 Task: Add an event with the title Second Team Building Event: Go-Kart Racing and Team Competition, date ''2023/11/21'', time 7:00 AM to 9:00 AMand add a description: Any defects, deviations, or non-conformities identified during the Quality Assurance Check will be documented and tracked. The team will assign severity levels and work with project stakeholders to determine appropriate corrective actions and resolutions.Select event color  Banana . Add location for the event as: 987 Abu Simbel Temples, Abu Simbel, Egypt, logged in from the account softage.10@softage.netand send the event invitation to softage.7@softage.net and softage.8@softage.net. Set a reminder for the event Doesn''t repeat
Action: Mouse moved to (59, 96)
Screenshot: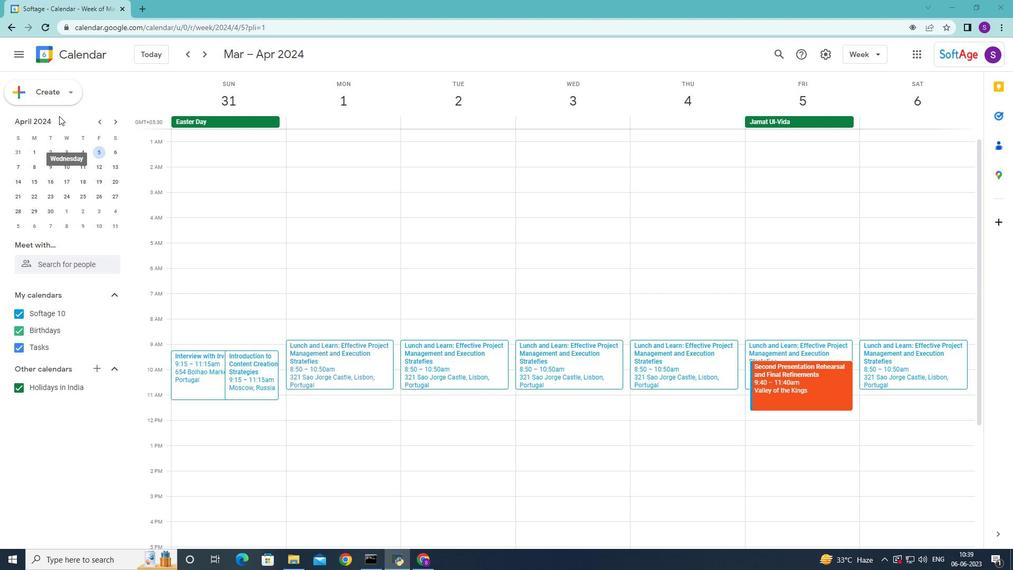 
Action: Mouse pressed left at (59, 96)
Screenshot: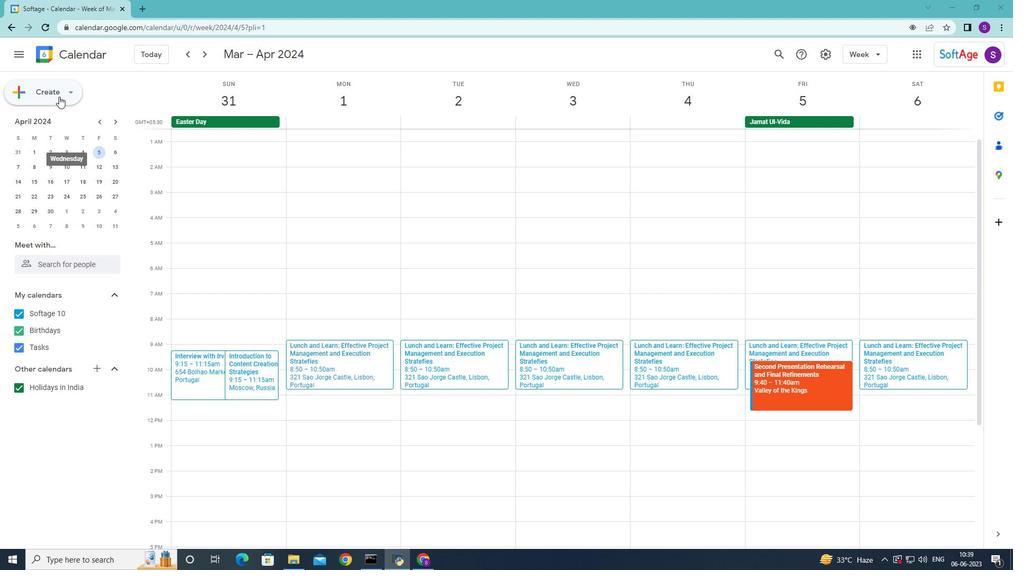 
Action: Mouse moved to (45, 128)
Screenshot: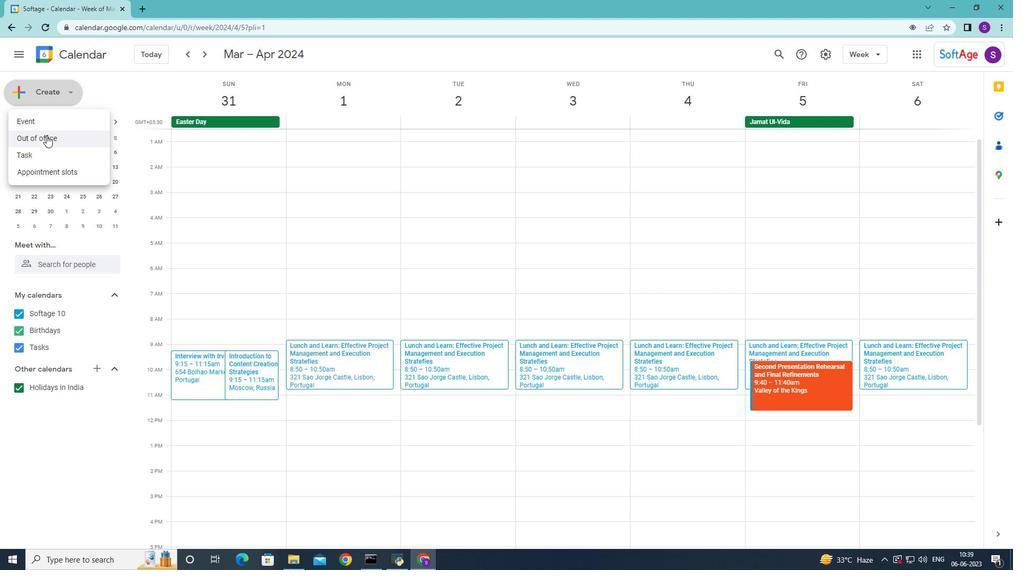 
Action: Mouse pressed left at (45, 128)
Screenshot: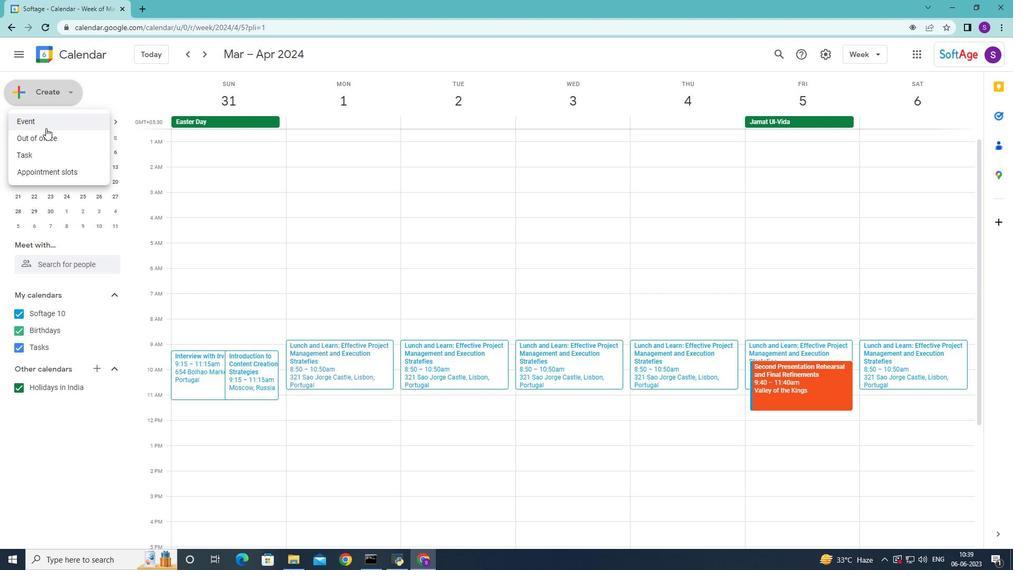 
Action: Mouse moved to (543, 196)
Screenshot: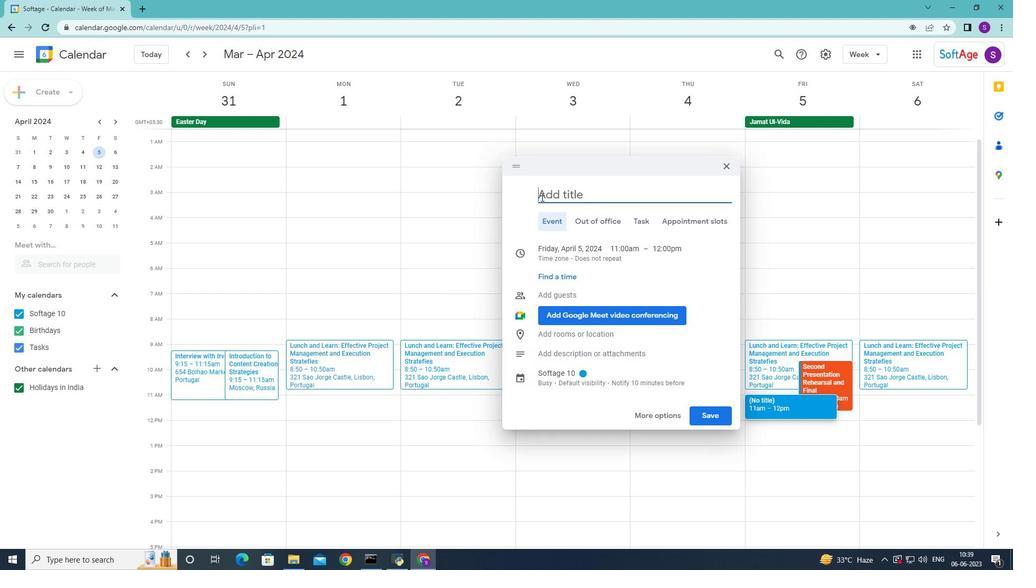 
Action: Mouse pressed left at (543, 196)
Screenshot: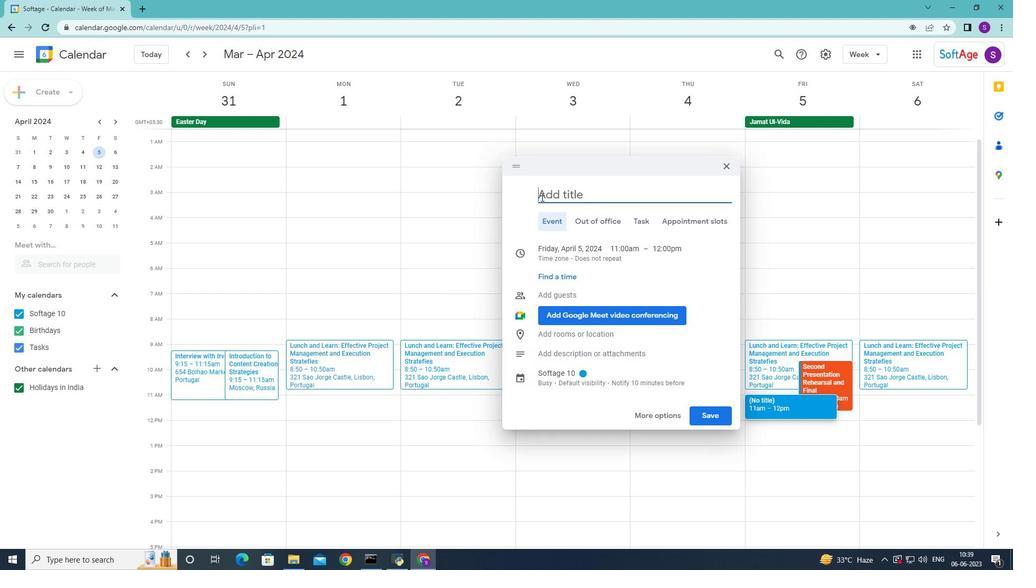 
Action: Key pressed <Key.shift>Second<Key.space><Key.shift>Team<Key.space><Key.shift>Buildng<Key.space><Key.shift>Event<Key.space><Key.backspace>
Screenshot: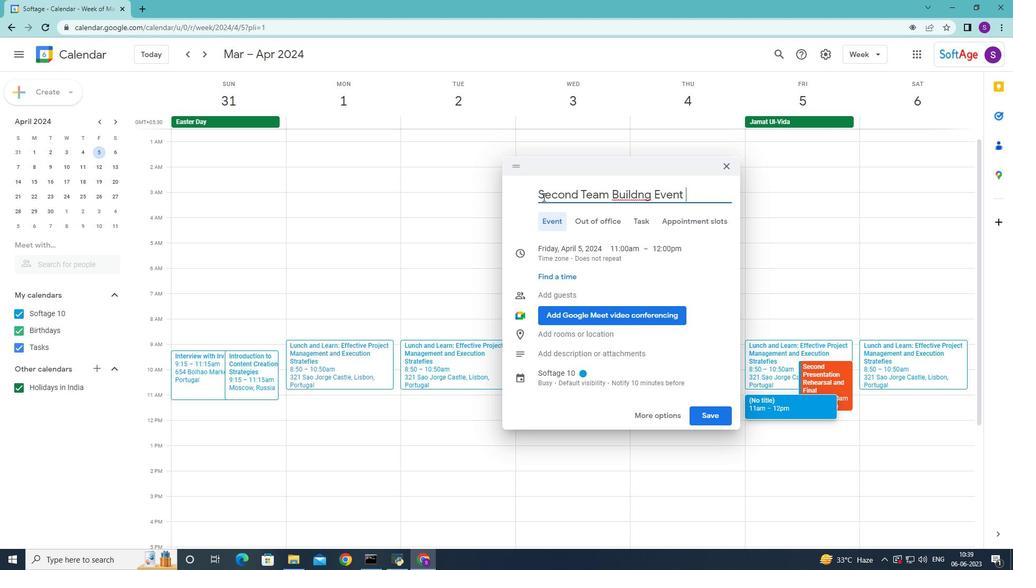 
Action: Mouse moved to (639, 190)
Screenshot: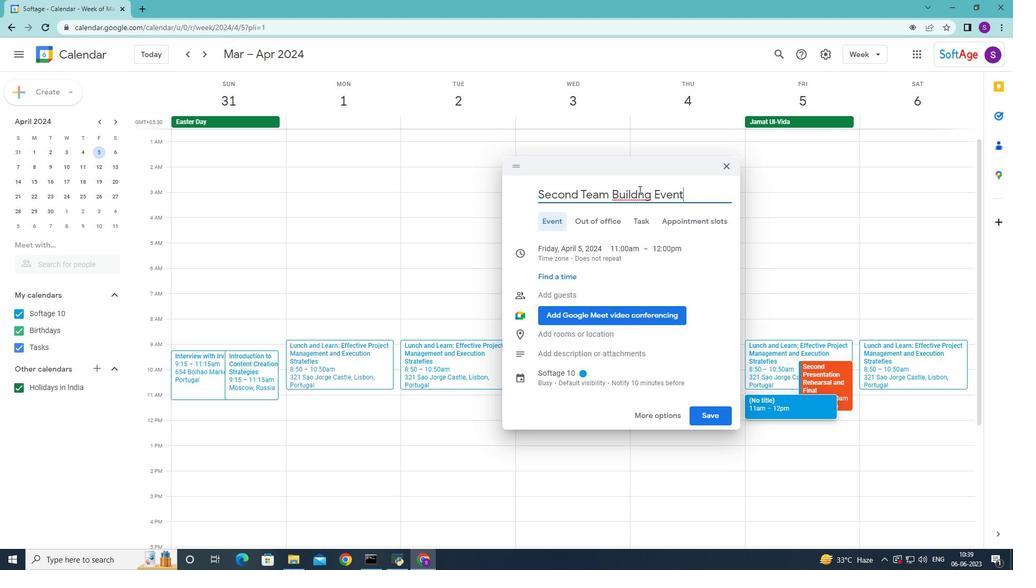 
Action: Mouse pressed left at (639, 190)
Screenshot: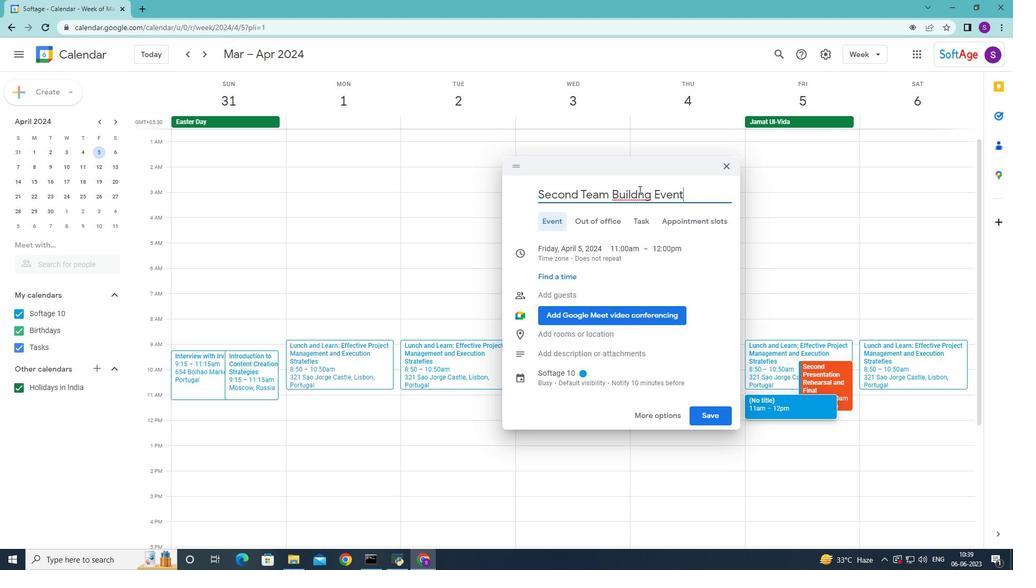 
Action: Mouse moved to (640, 196)
Screenshot: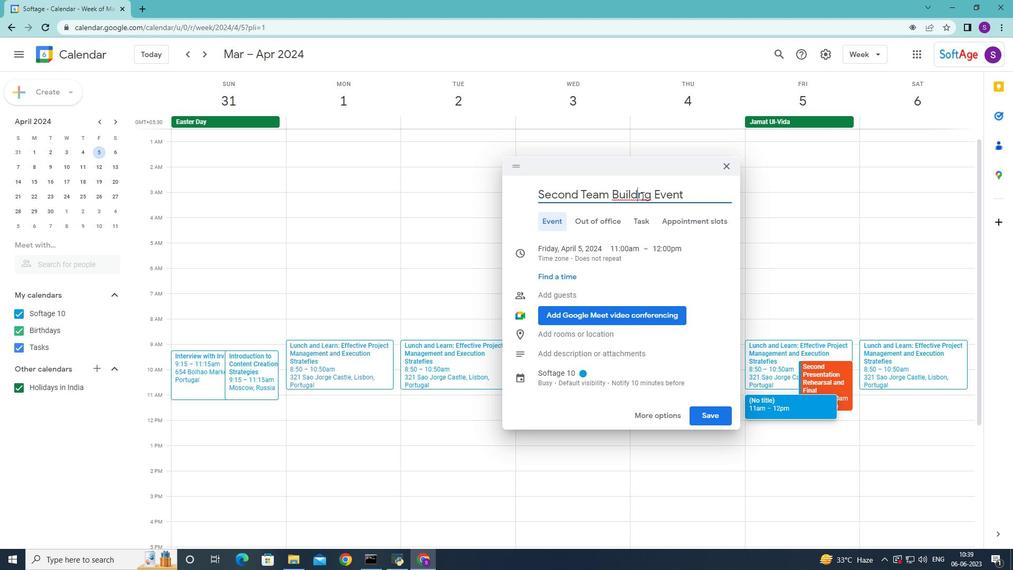 
Action: Key pressed i
Screenshot: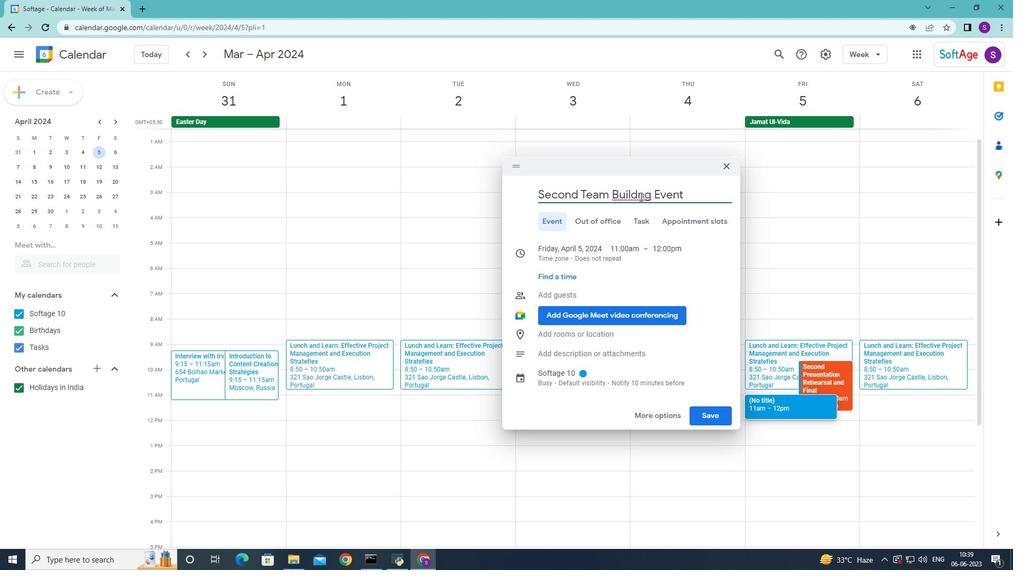 
Action: Mouse moved to (693, 196)
Screenshot: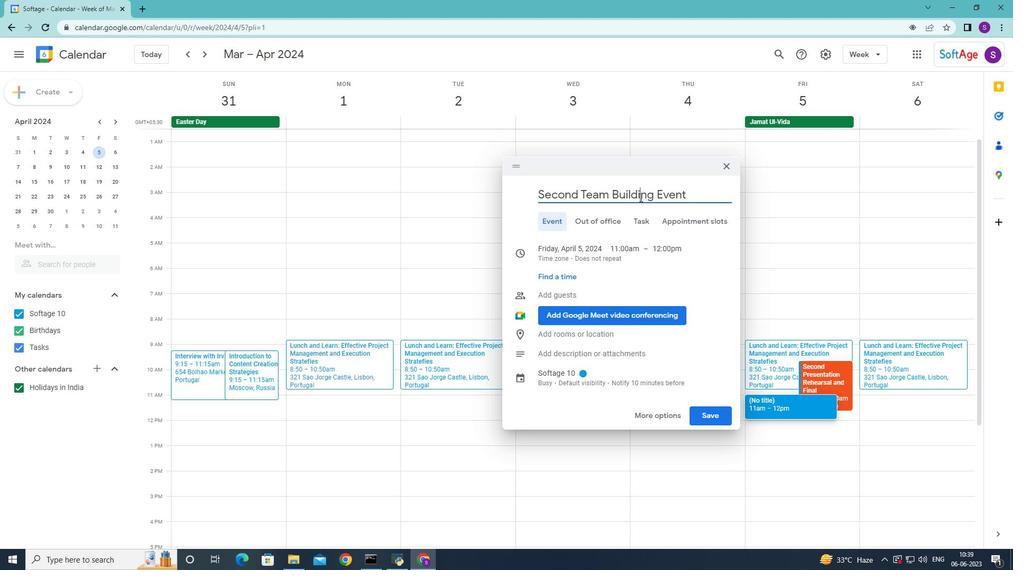 
Action: Mouse pressed left at (693, 196)
Screenshot: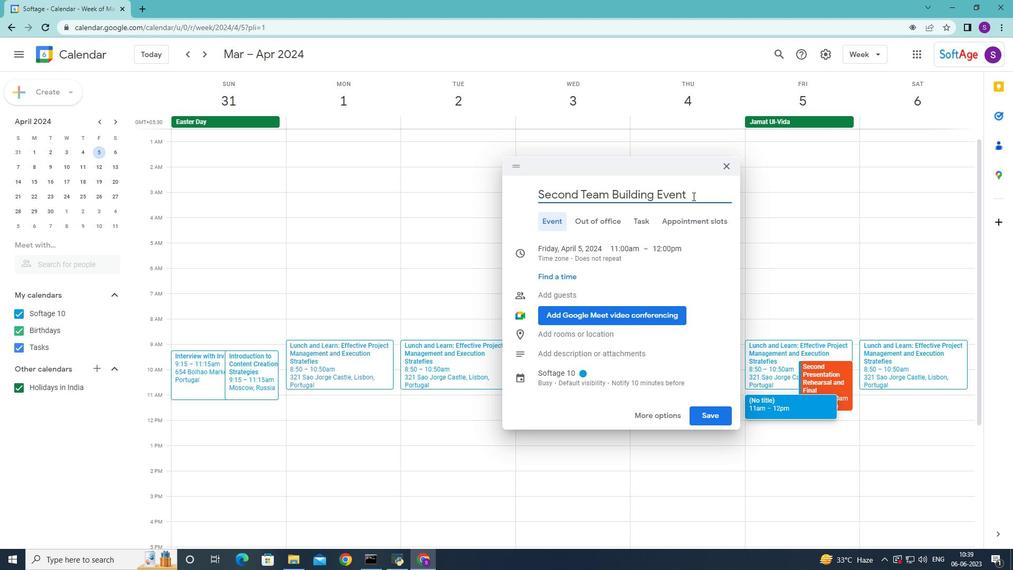 
Action: Mouse moved to (643, 178)
Screenshot: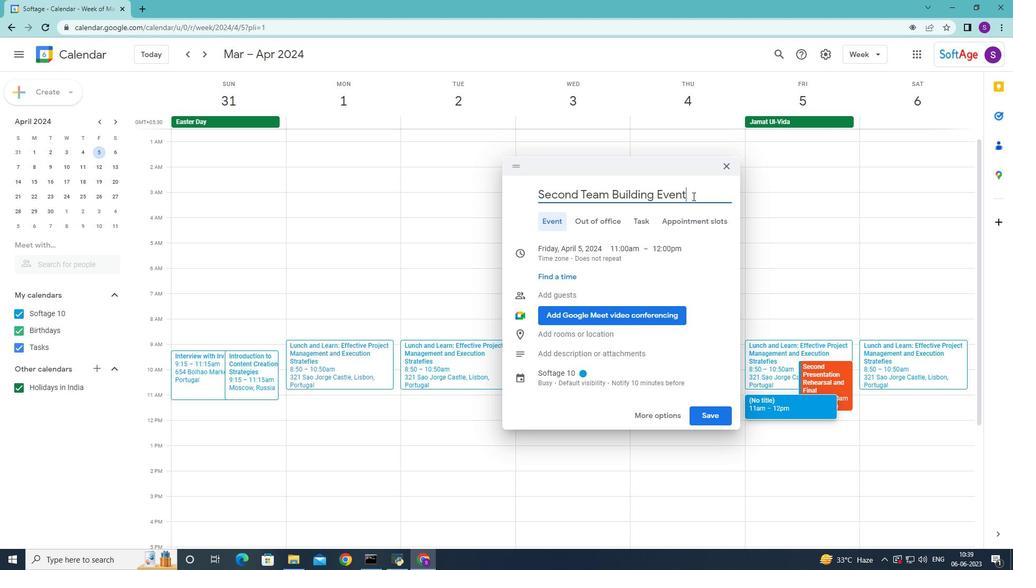 
Action: Key pressed <Key.shift_r>:<Key.space><Key.shift><Key.shift><Key.shift><Key.shift>Go-<Key.shift>Kart<Key.space><Key.shift>Racing<Key.space>and<Key.space>t<Key.backspace><Key.shift>Team<Key.space><Key.shift>Competition<Key.space>
Screenshot: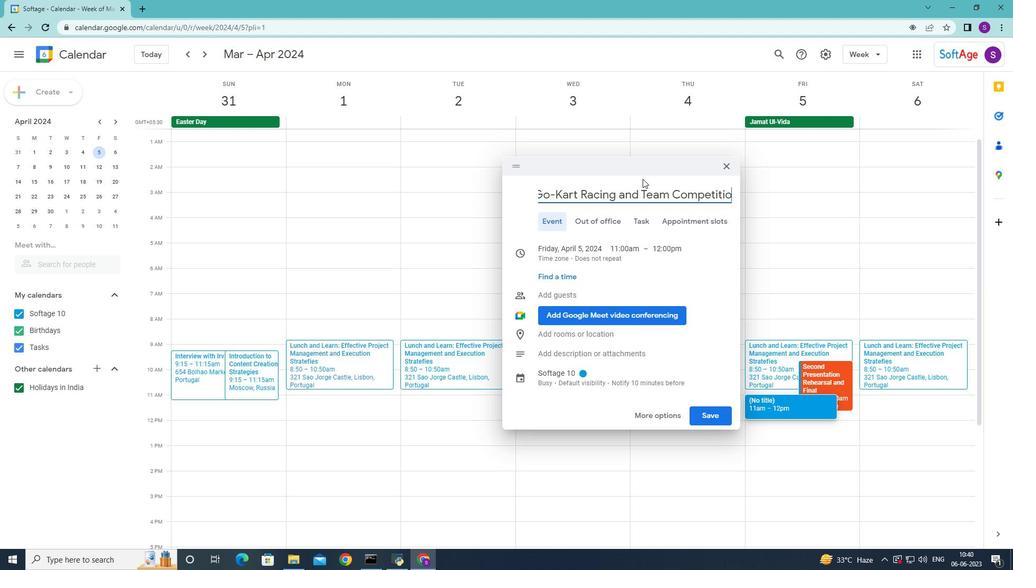 
Action: Mouse moved to (583, 251)
Screenshot: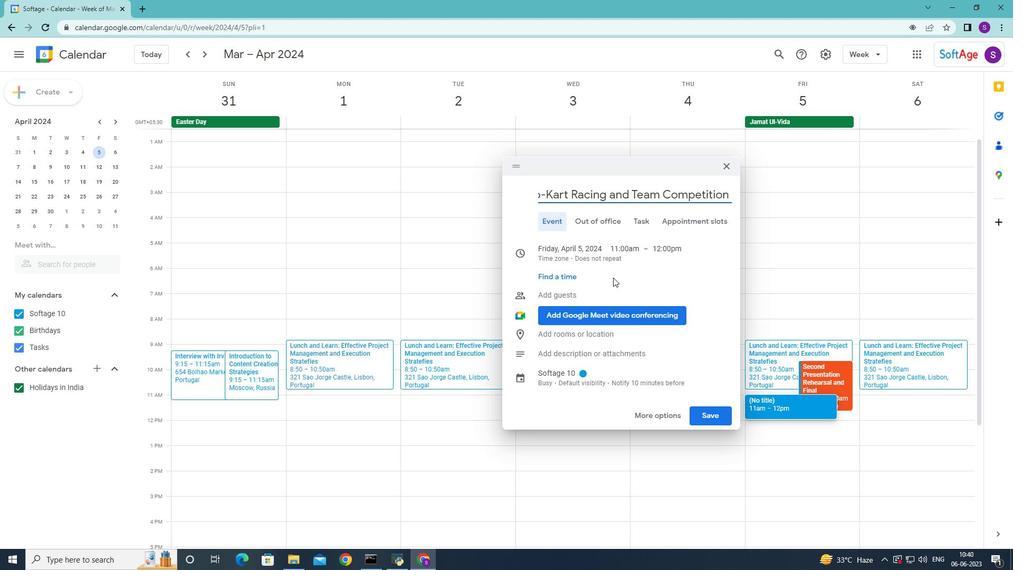 
Action: Mouse pressed left at (583, 251)
Screenshot: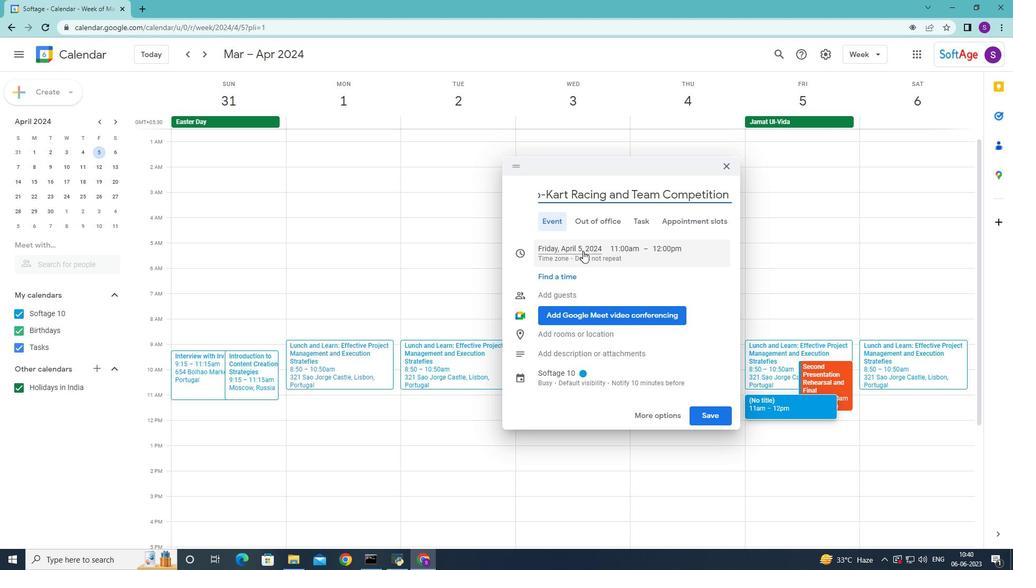 
Action: Mouse moved to (653, 272)
Screenshot: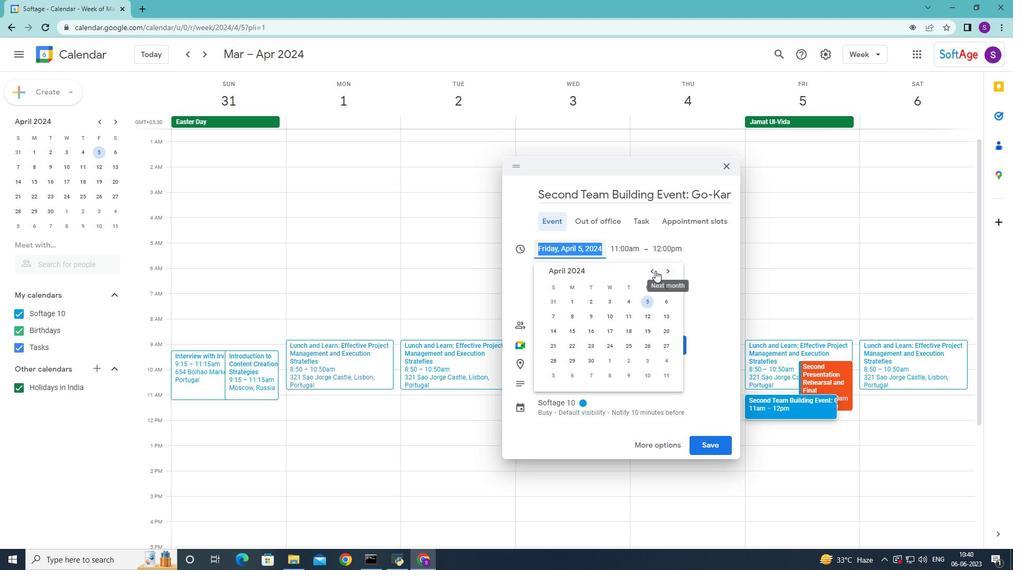 
Action: Mouse pressed left at (653, 272)
Screenshot: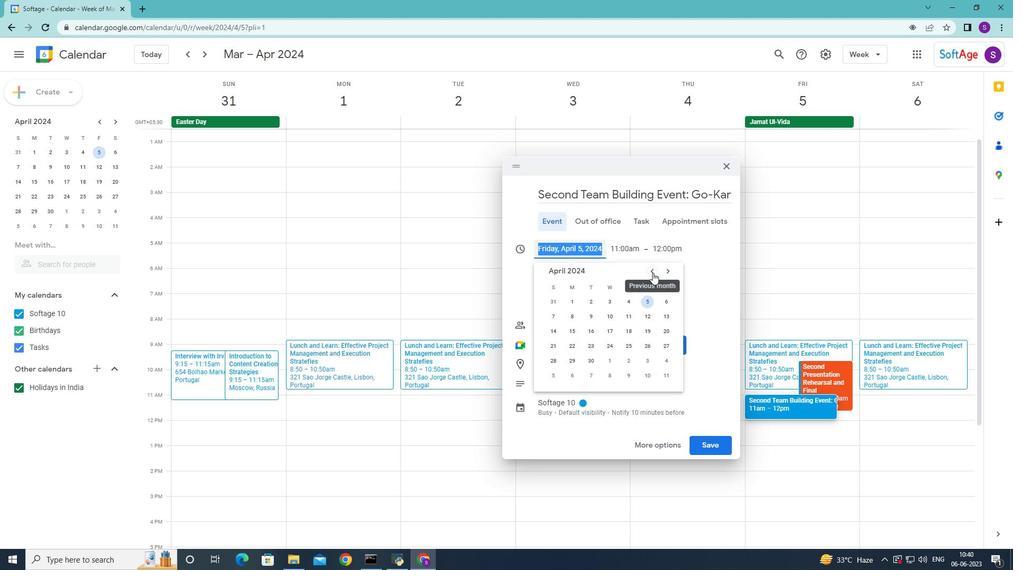 
Action: Mouse pressed left at (653, 272)
Screenshot: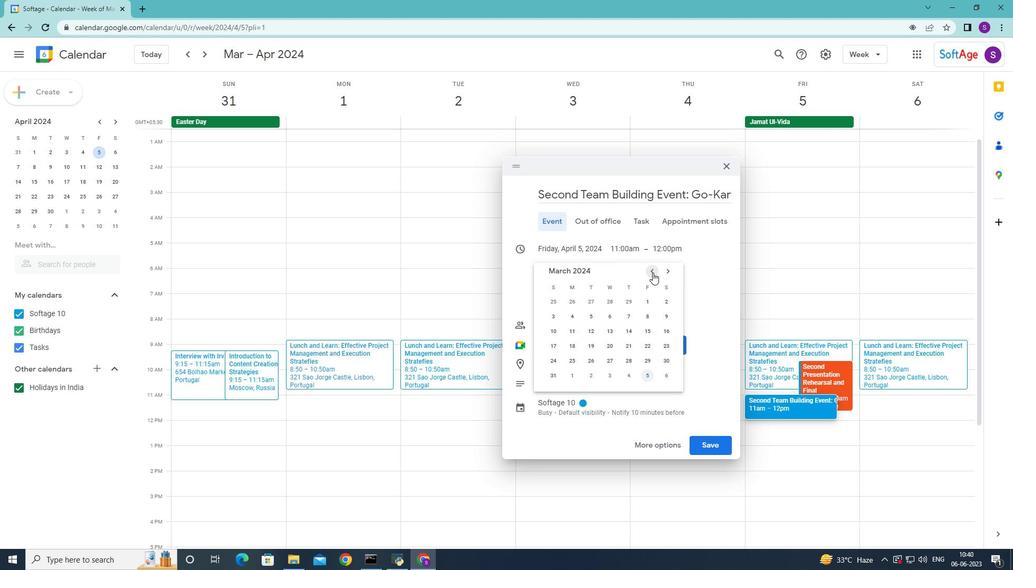 
Action: Mouse pressed left at (653, 272)
Screenshot: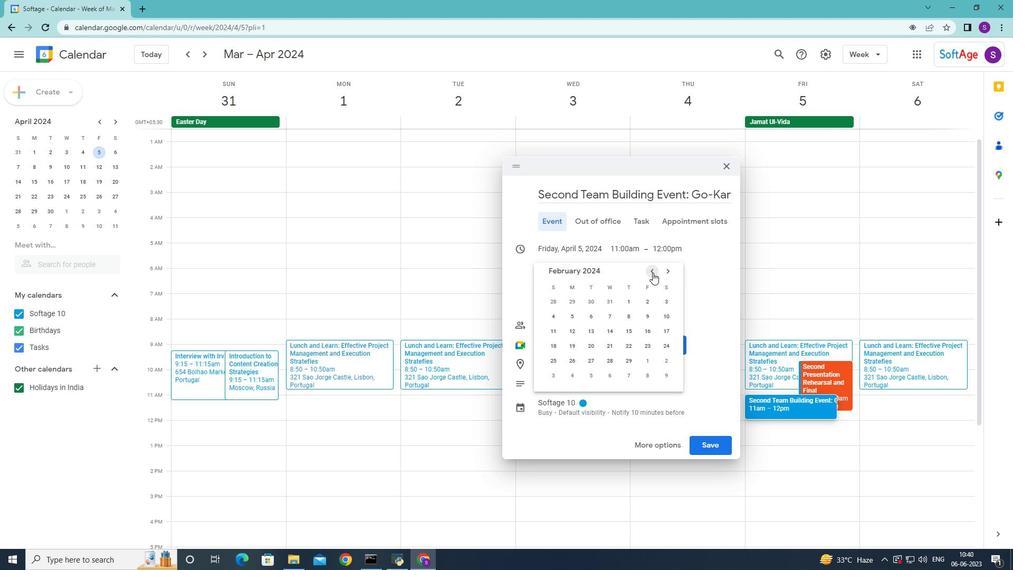 
Action: Mouse pressed left at (653, 272)
Screenshot: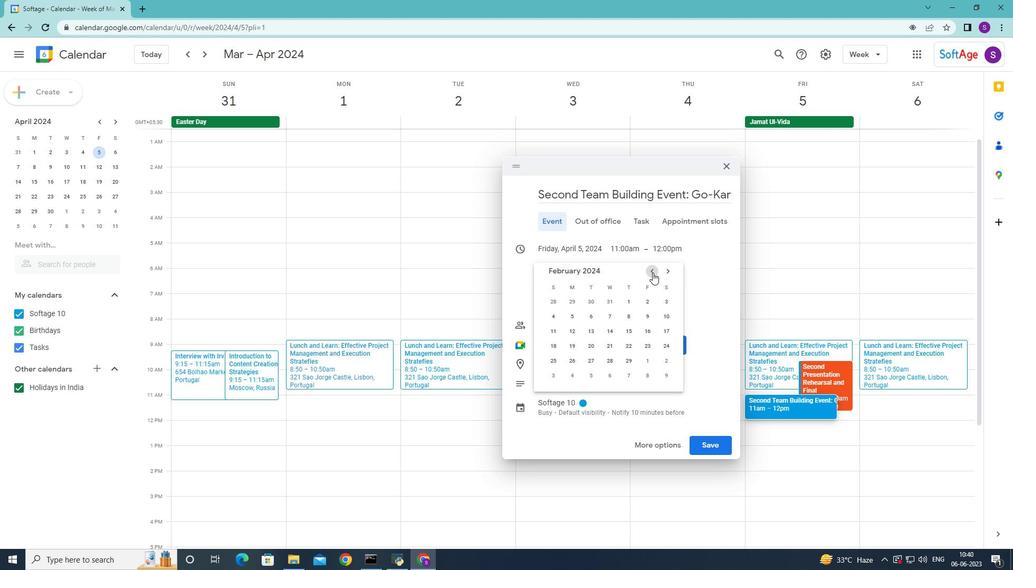 
Action: Mouse pressed left at (653, 272)
Screenshot: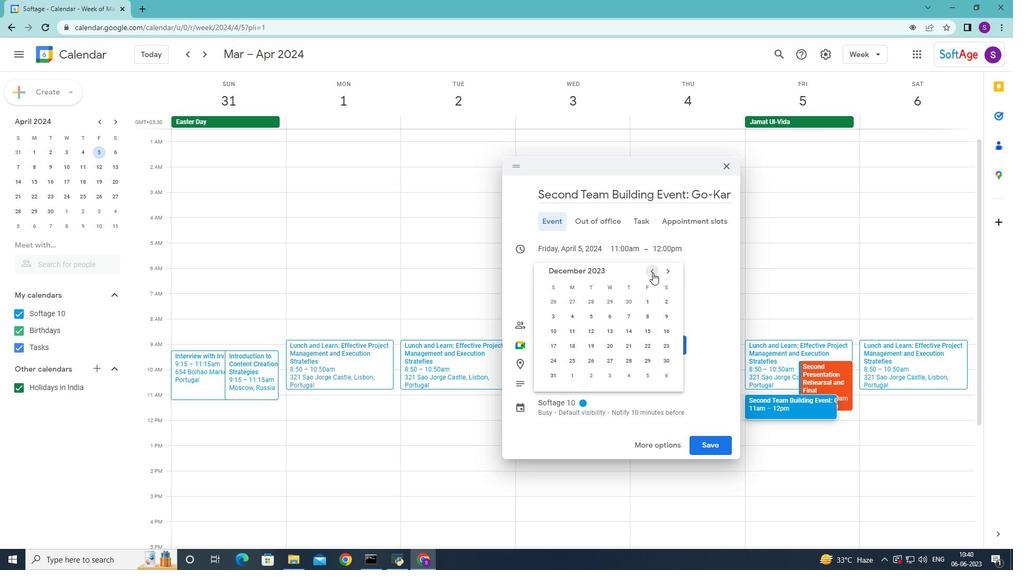 
Action: Mouse moved to (592, 346)
Screenshot: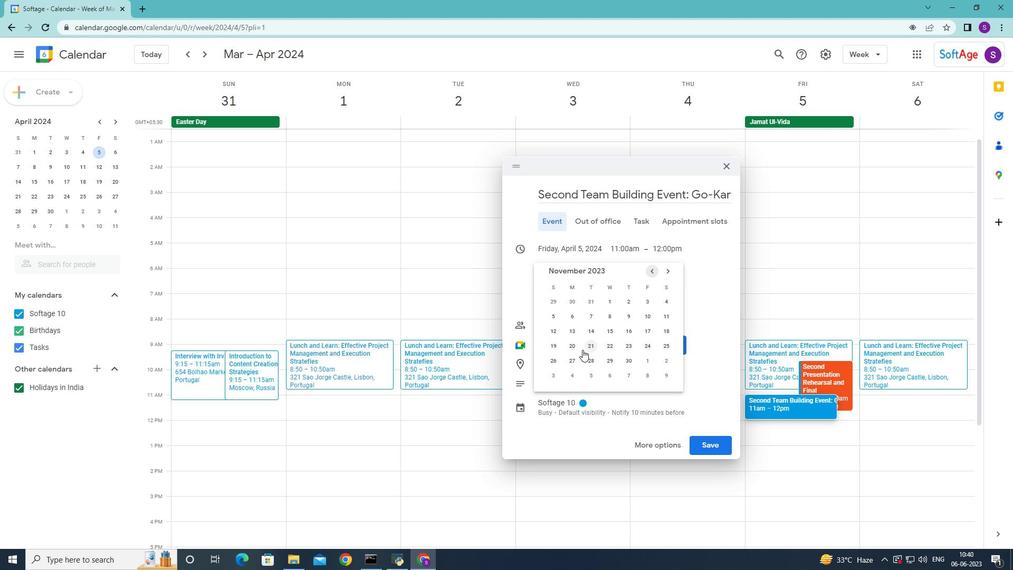 
Action: Mouse pressed left at (592, 346)
Screenshot: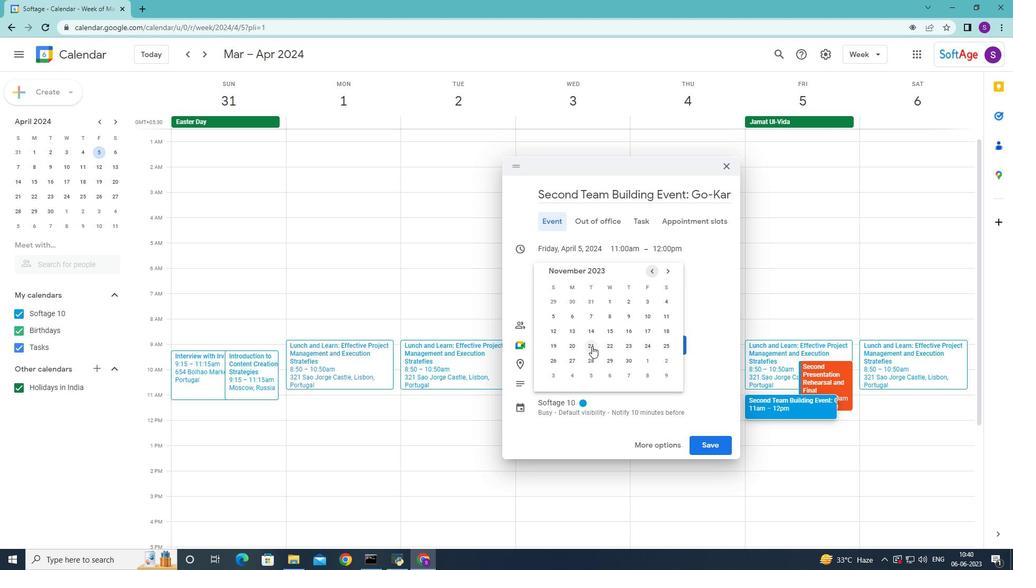 
Action: Mouse moved to (289, 247)
Screenshot: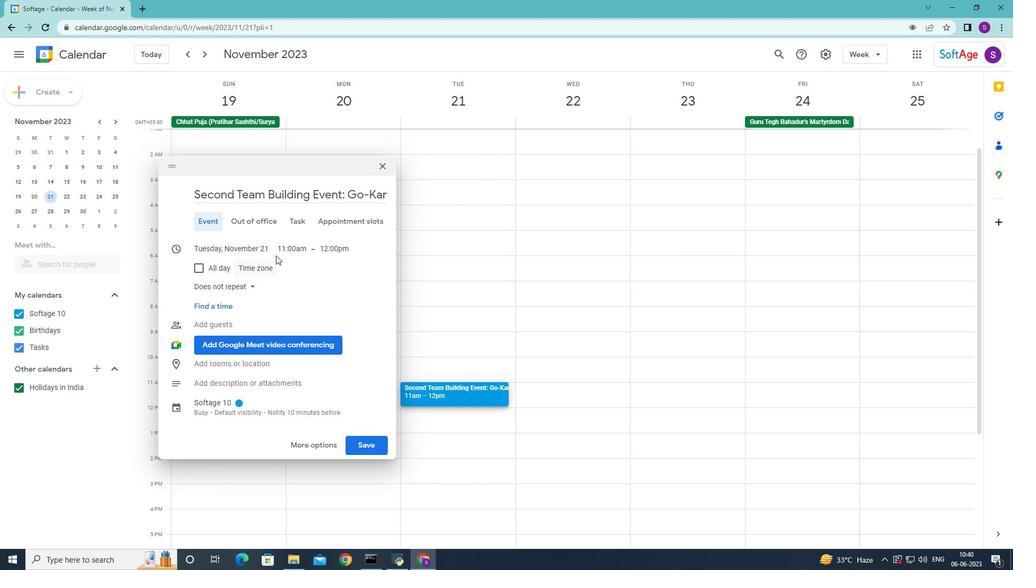
Action: Mouse pressed left at (289, 247)
Screenshot: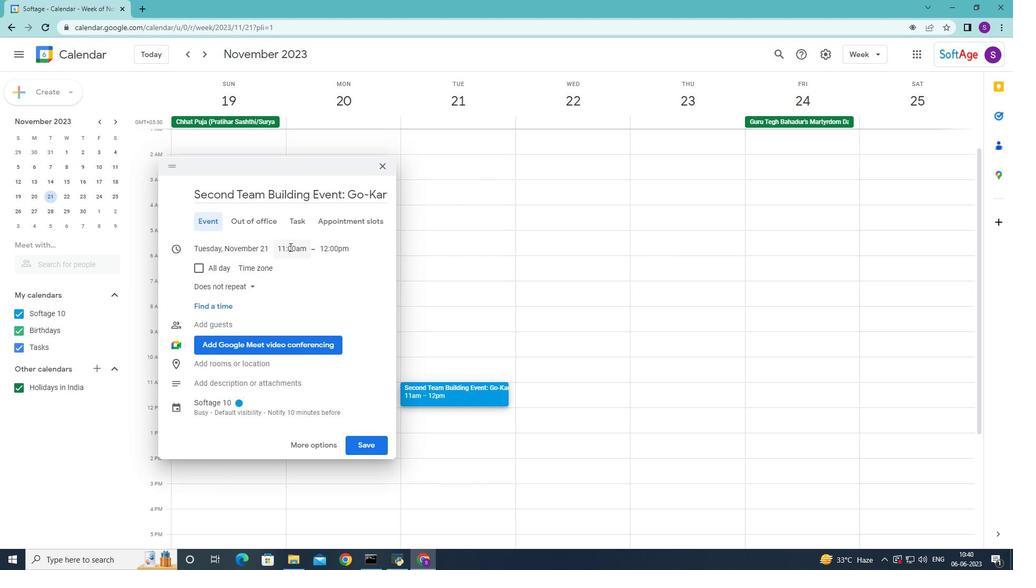 
Action: Mouse moved to (314, 297)
Screenshot: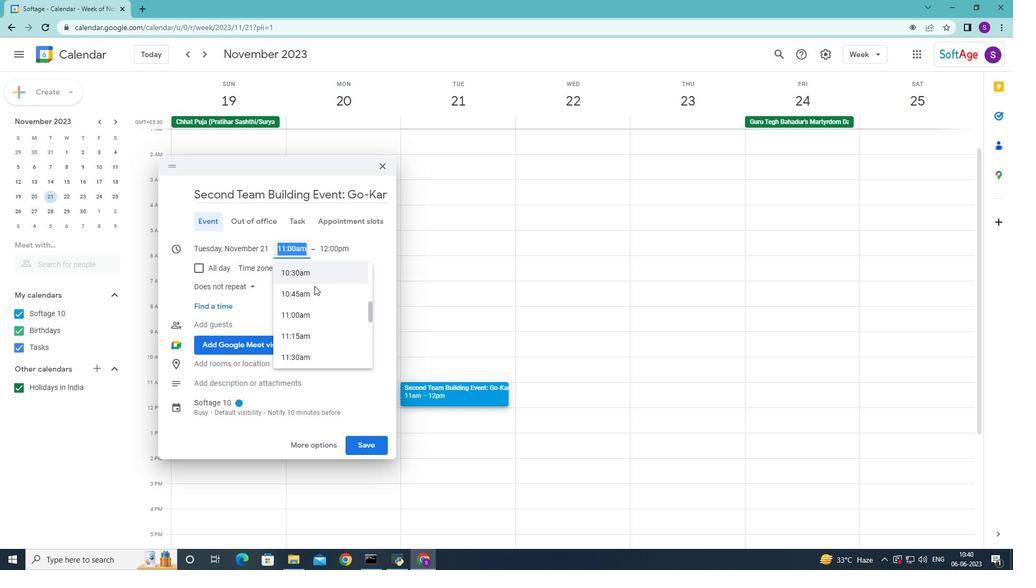 
Action: Mouse scrolled (314, 298) with delta (0, 0)
Screenshot: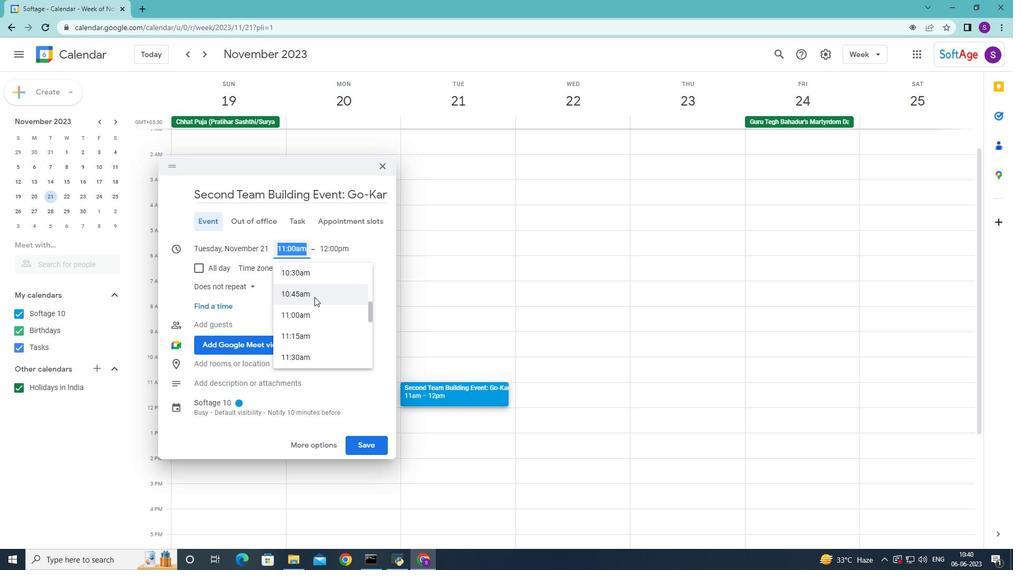 
Action: Mouse scrolled (314, 298) with delta (0, 0)
Screenshot: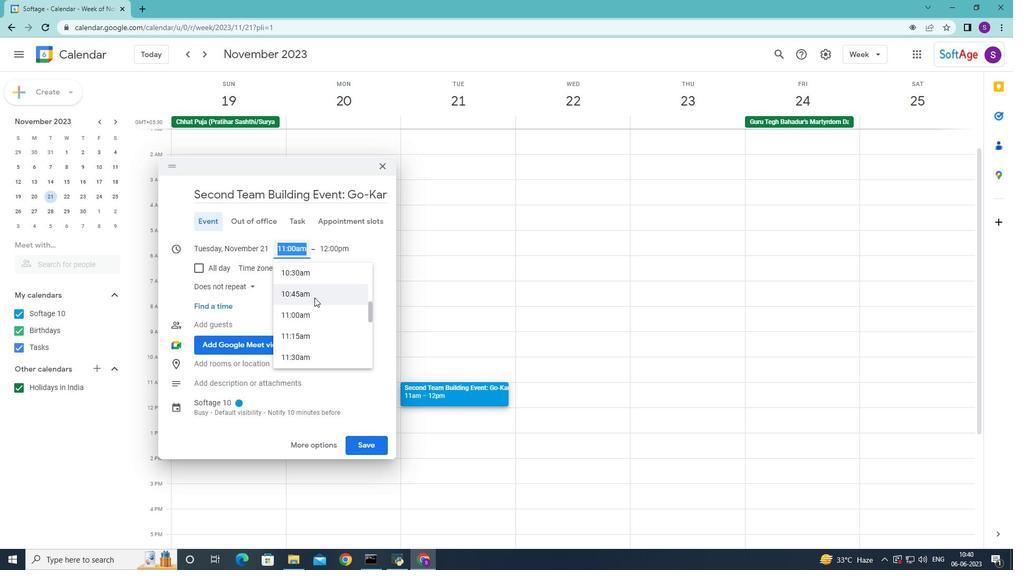
Action: Mouse scrolled (314, 298) with delta (0, 0)
Screenshot: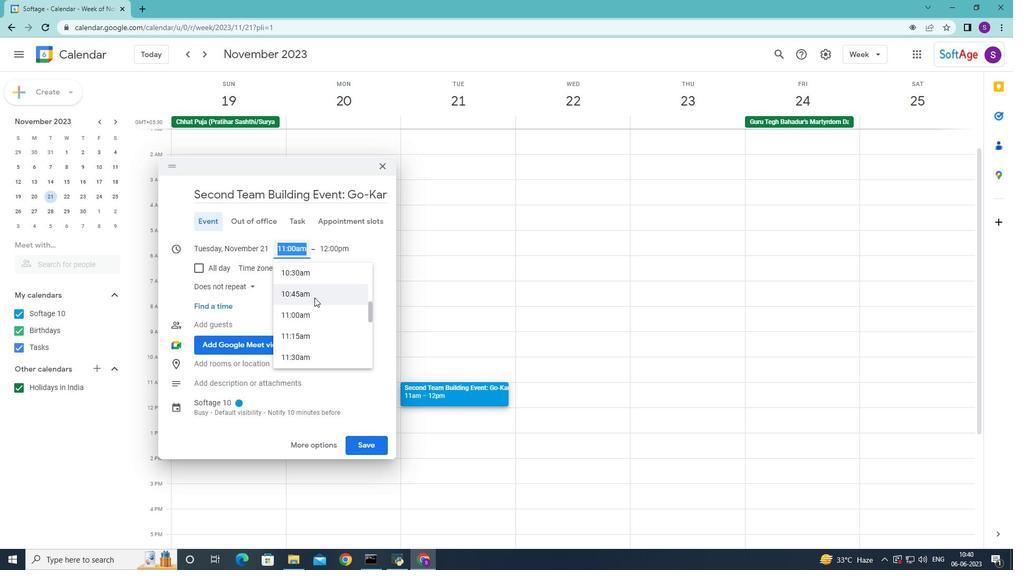 
Action: Mouse scrolled (314, 298) with delta (0, 0)
Screenshot: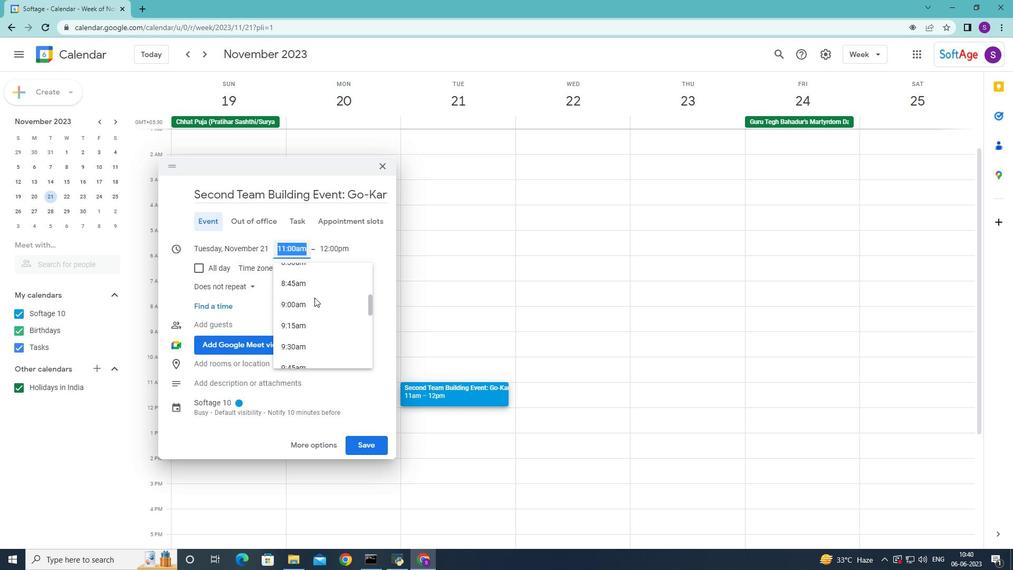 
Action: Mouse scrolled (314, 298) with delta (0, 0)
Screenshot: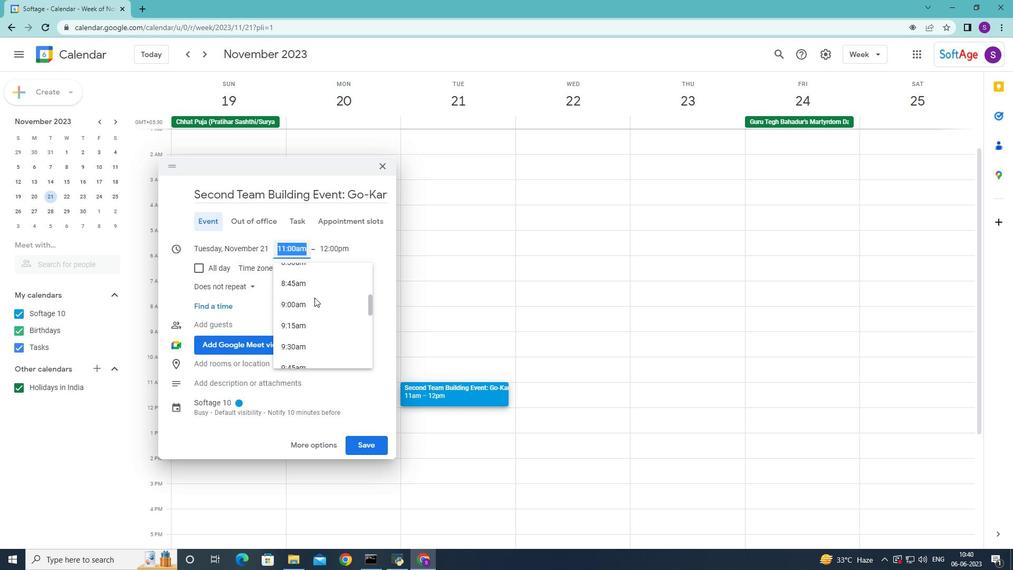 
Action: Mouse scrolled (314, 298) with delta (0, 0)
Screenshot: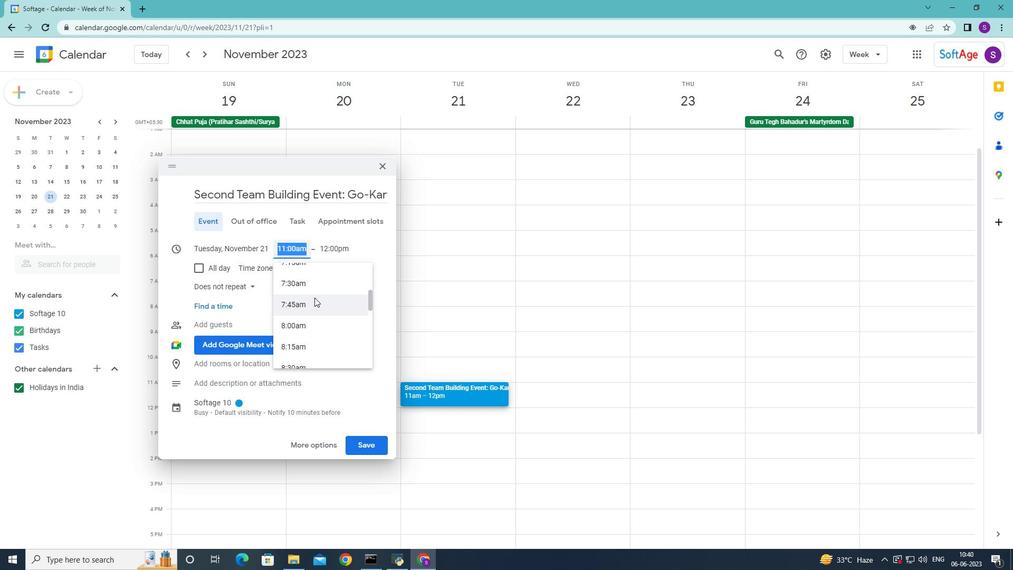 
Action: Mouse moved to (314, 297)
Screenshot: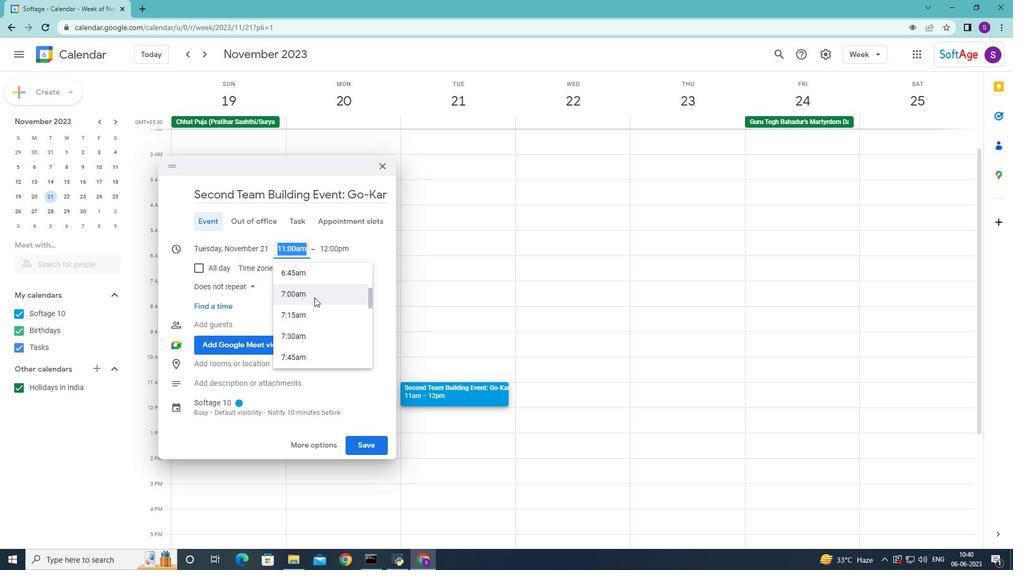 
Action: Mouse pressed left at (314, 297)
Screenshot: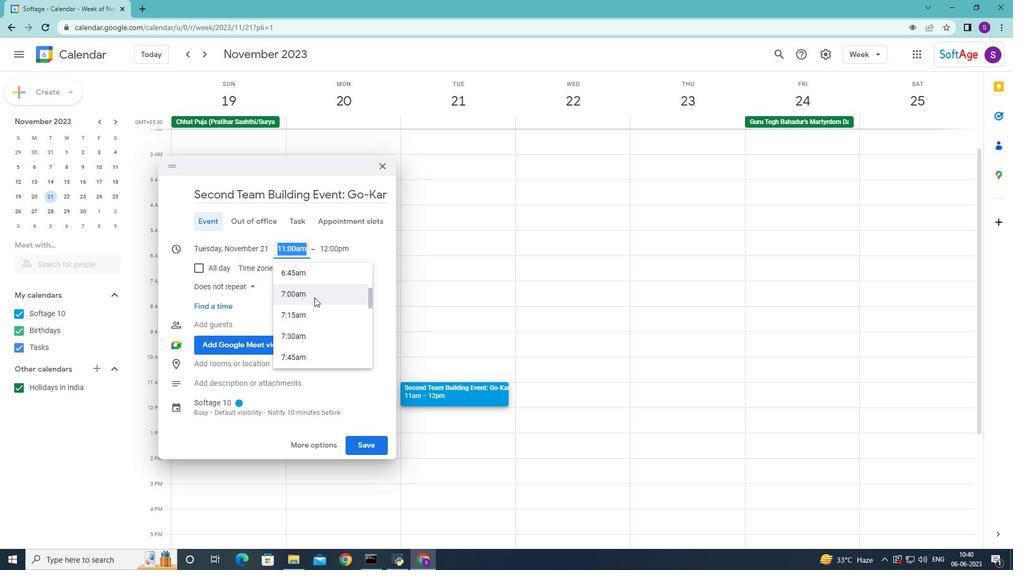 
Action: Mouse moved to (334, 247)
Screenshot: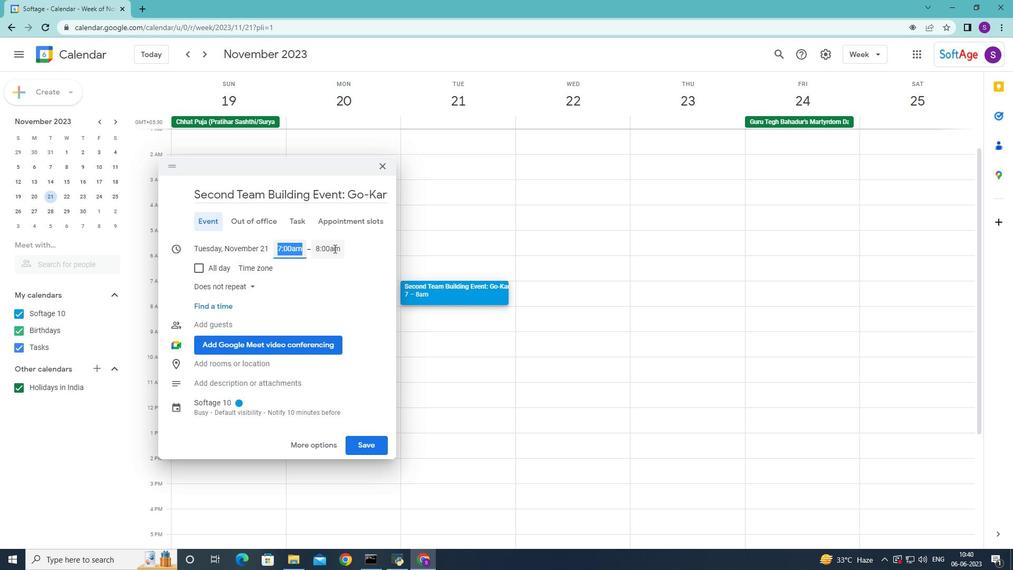 
Action: Mouse pressed left at (334, 247)
Screenshot: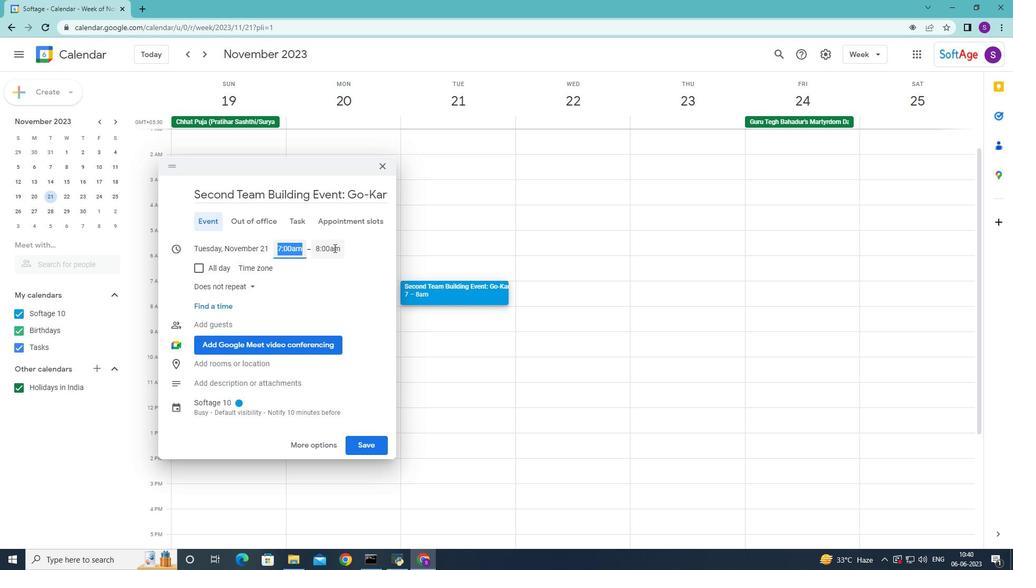 
Action: Mouse moved to (338, 361)
Screenshot: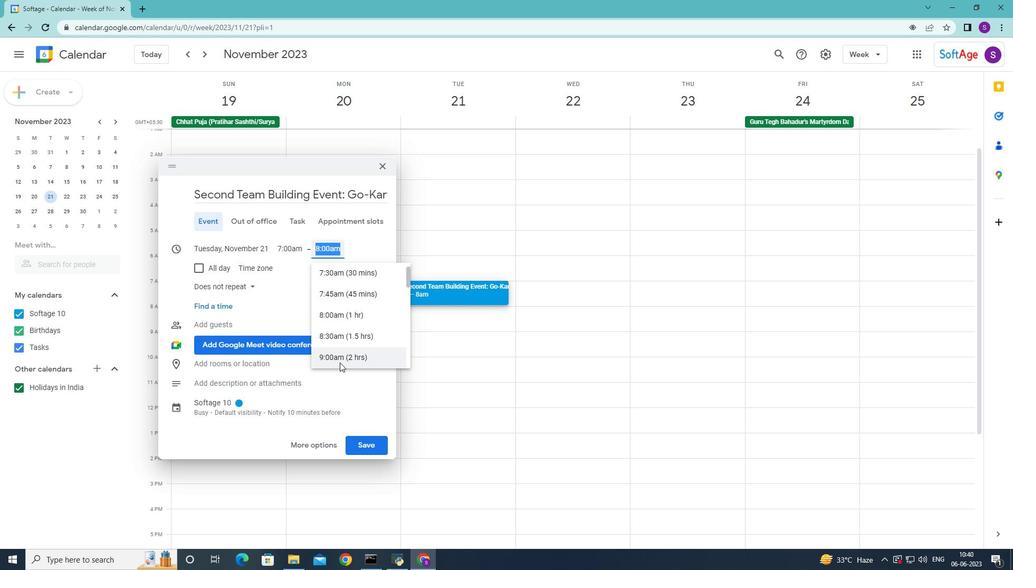 
Action: Mouse pressed left at (338, 361)
Screenshot: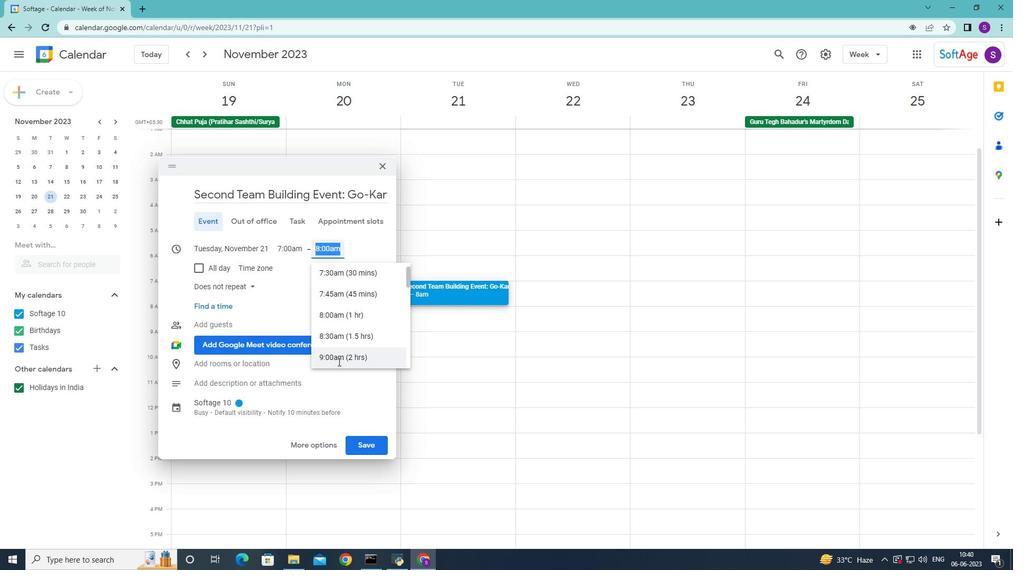 
Action: Mouse moved to (315, 440)
Screenshot: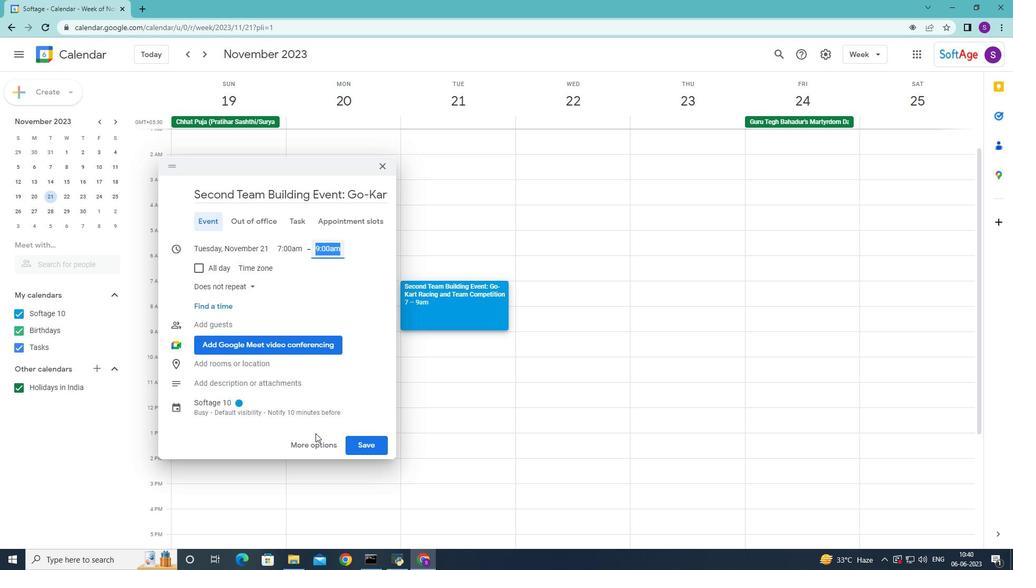 
Action: Mouse pressed left at (315, 440)
Screenshot: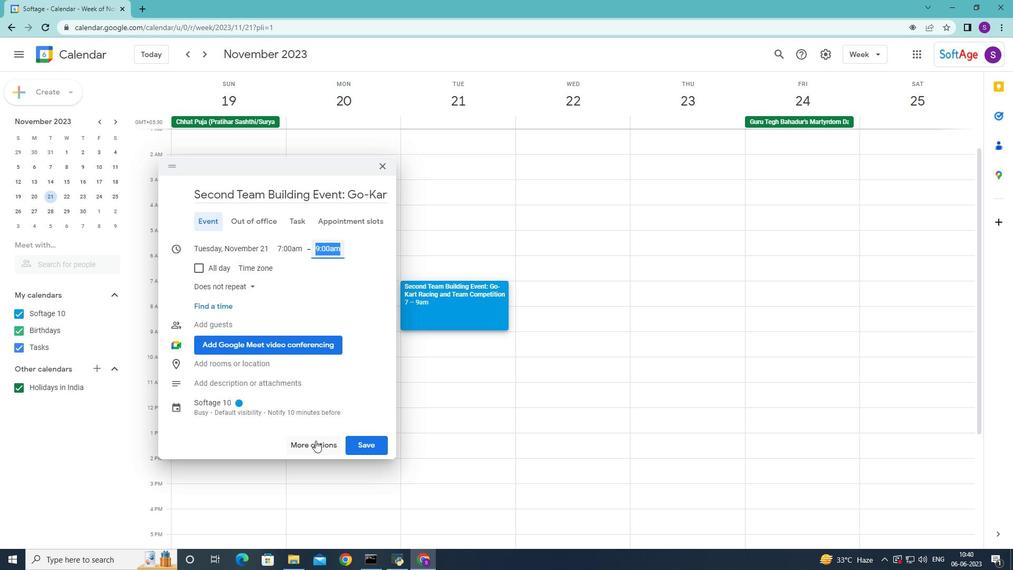 
Action: Mouse moved to (161, 393)
Screenshot: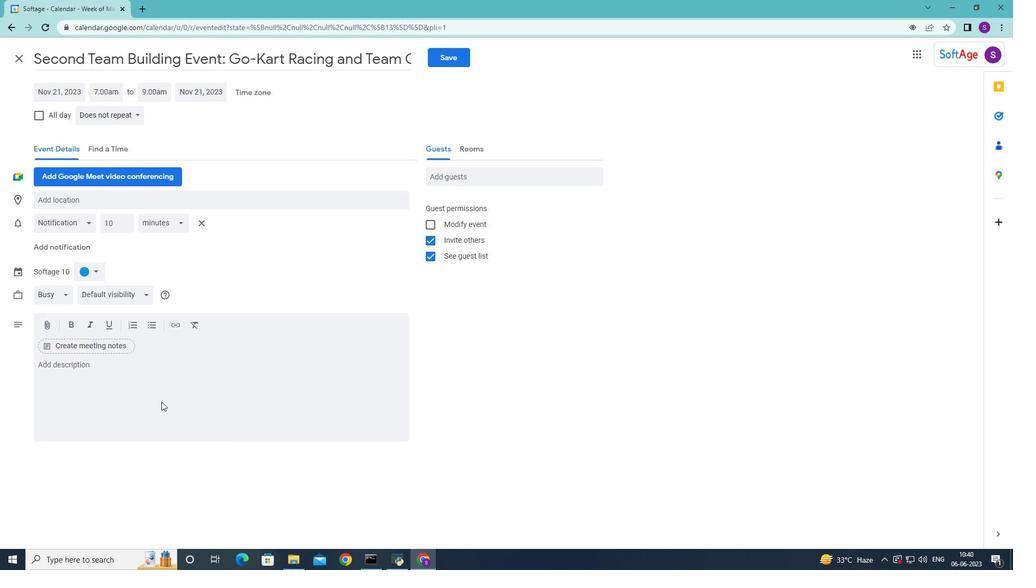 
Action: Mouse pressed left at (161, 393)
Screenshot: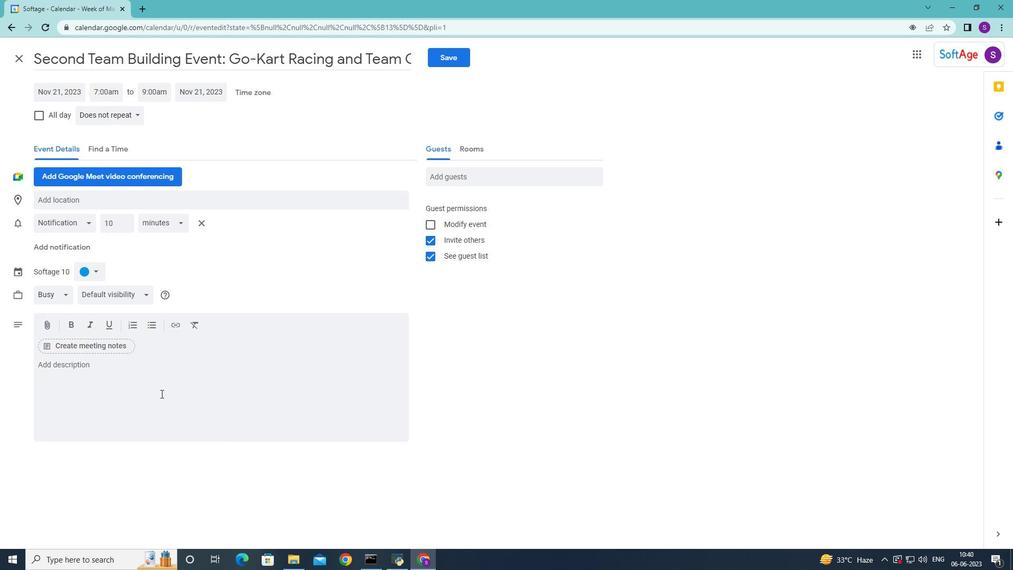 
Action: Key pressed <Key.shift>Any<Key.space>
Screenshot: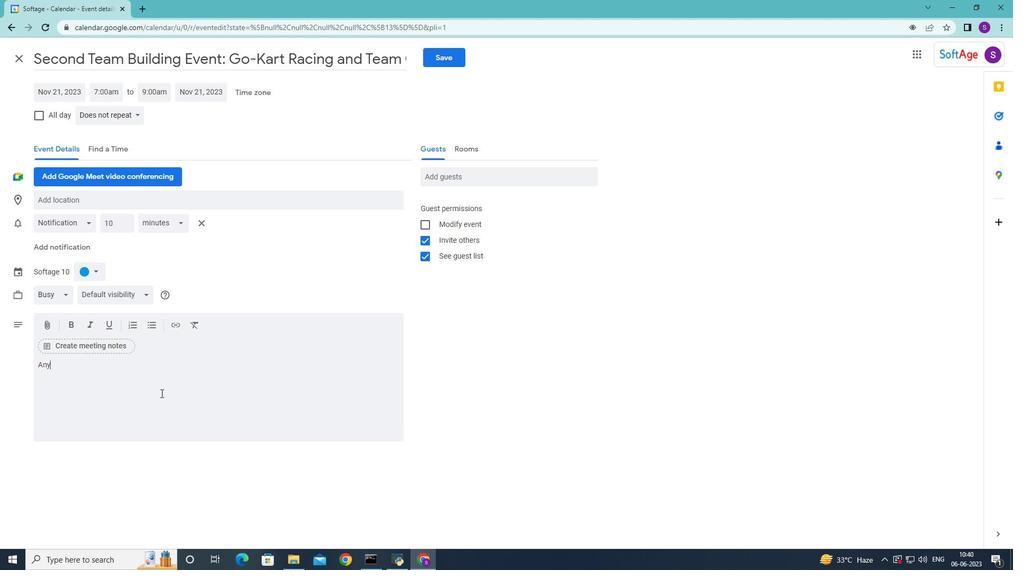 
Action: Mouse moved to (161, 393)
Screenshot: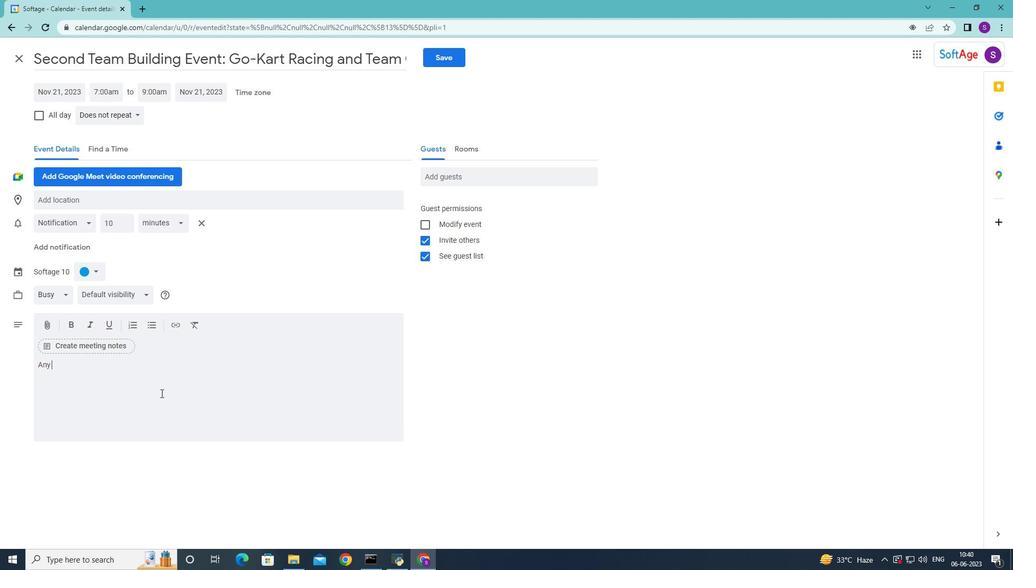 
Action: Key pressed defects<Key.space><Key.backspace>,<Key.space>deviations<Key.space>or<Key.space>non-conformities<Key.space>identified<Key.space>during<Key.space>the<Key.space>qualiy<Key.backspace>ty<Key.space><Key.shift>Assurances<Key.space><Key.shift>Check<Key.space>will<Key.space>be<Key.space>documented<Key.space>and<Key.space>tracked.<Key.space><Key.shift>The<Key.space>team<Key.space>wu<Key.backspace>ill<Key.space>assign<Key.space>severity<Key.space>levels<Key.space>and<Key.space>work<Key.space>with<Key.space>projects<Key.space><Key.backspace><Key.backspace><Key.space>stakeholder<Key.space>to<Key.space>determine<Key.space>appropraite<Key.space><Key.backspace><Key.backspace><Key.backspace><Key.backspace><Key.backspace>iate<Key.space>corrective<Key.space>actions<Key.space>and<Key.space>resolutions.<Key.space>
Screenshot: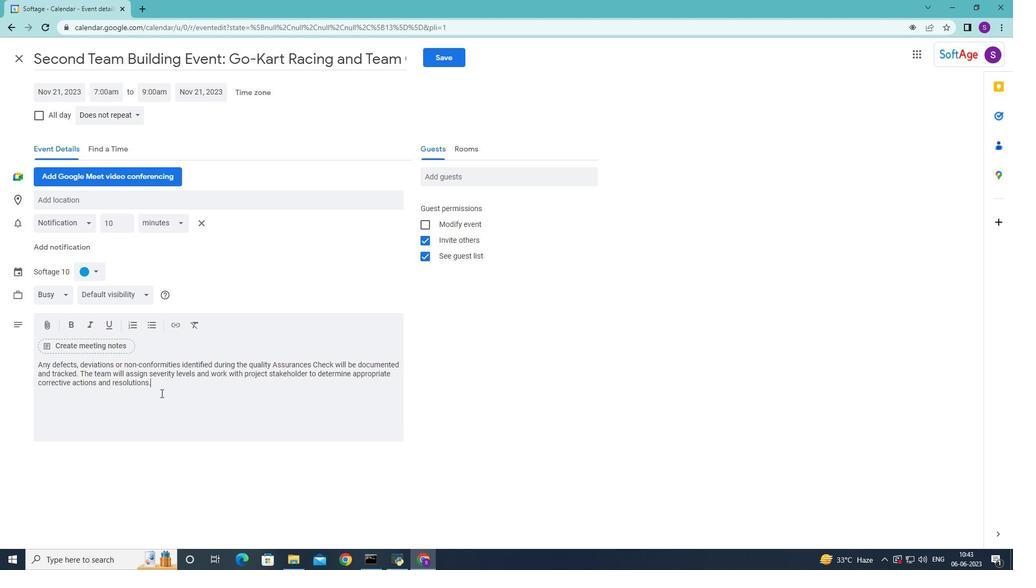 
Action: Mouse moved to (90, 269)
Screenshot: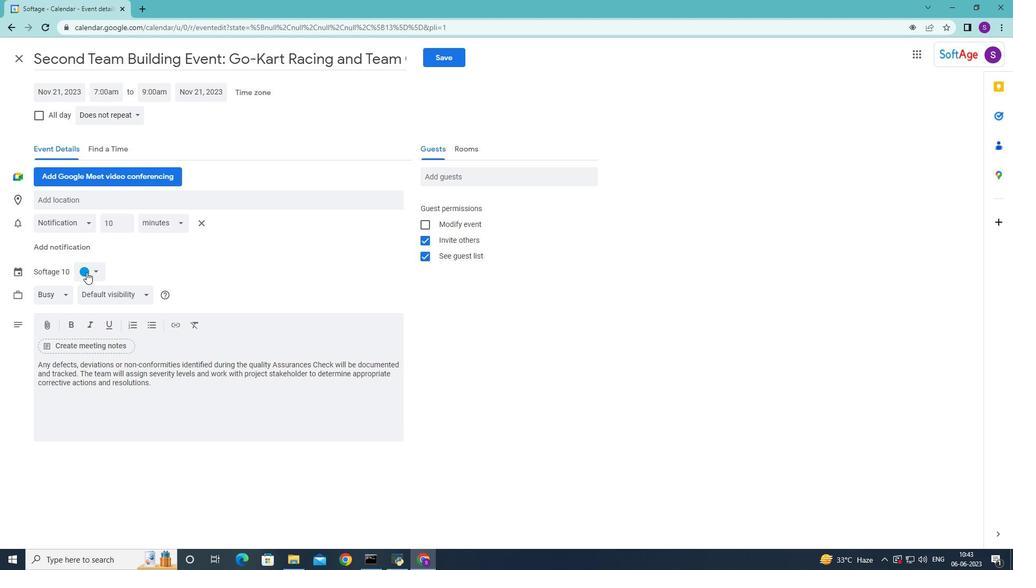 
Action: Mouse pressed left at (90, 269)
Screenshot: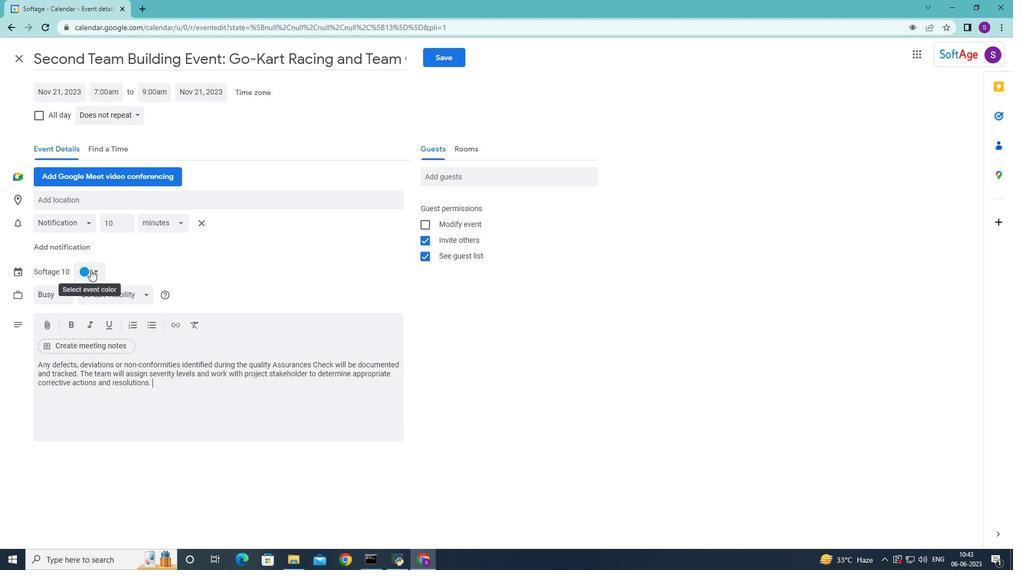 
Action: Mouse moved to (97, 284)
Screenshot: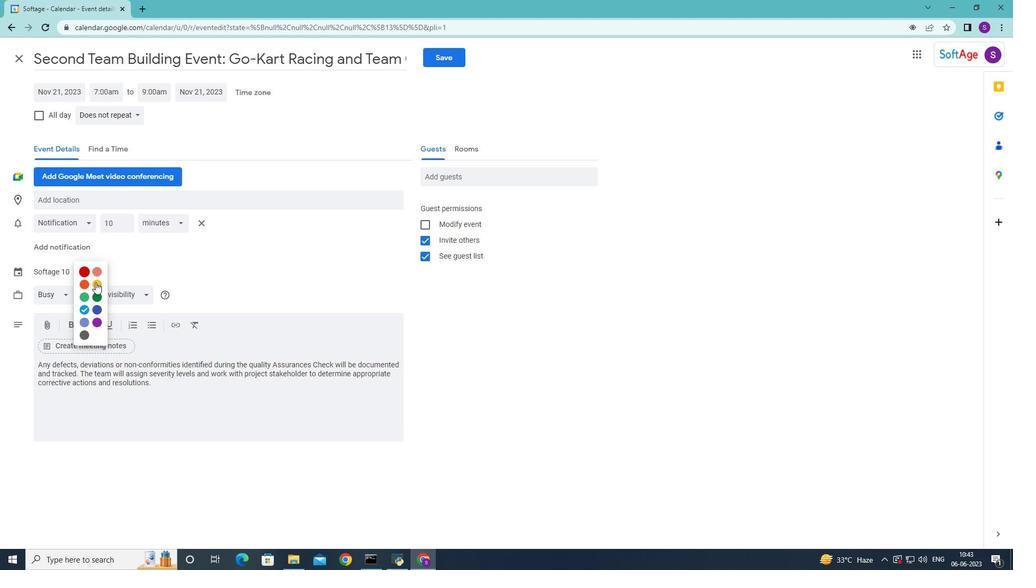 
Action: Mouse pressed left at (97, 284)
Screenshot: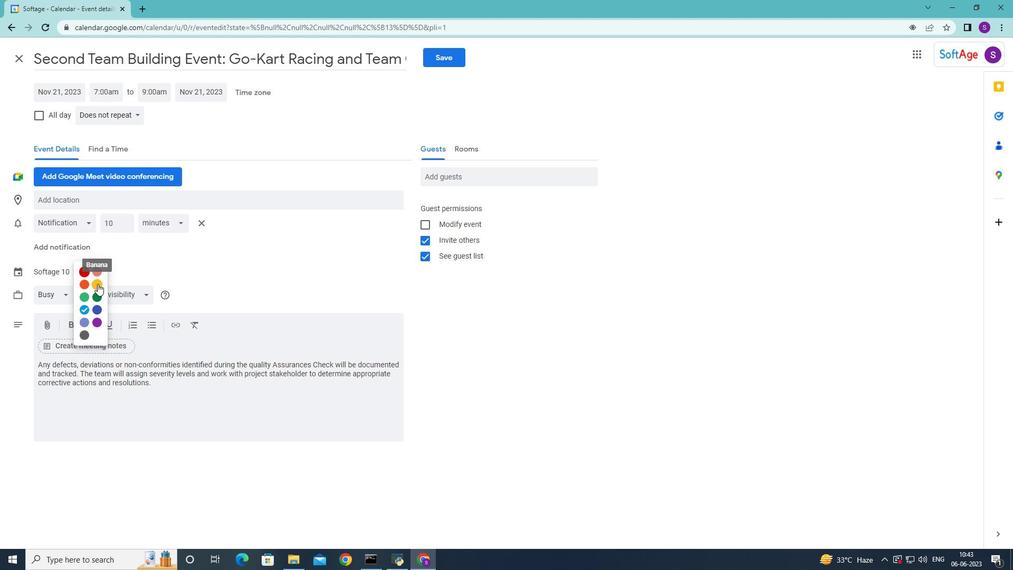 
Action: Mouse moved to (119, 196)
Screenshot: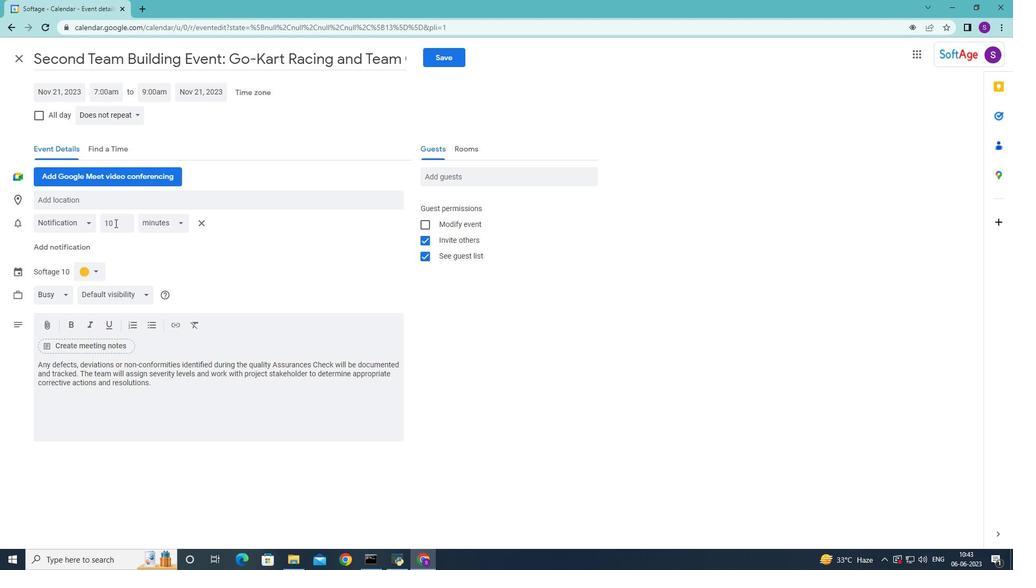 
Action: Mouse pressed left at (119, 196)
Screenshot: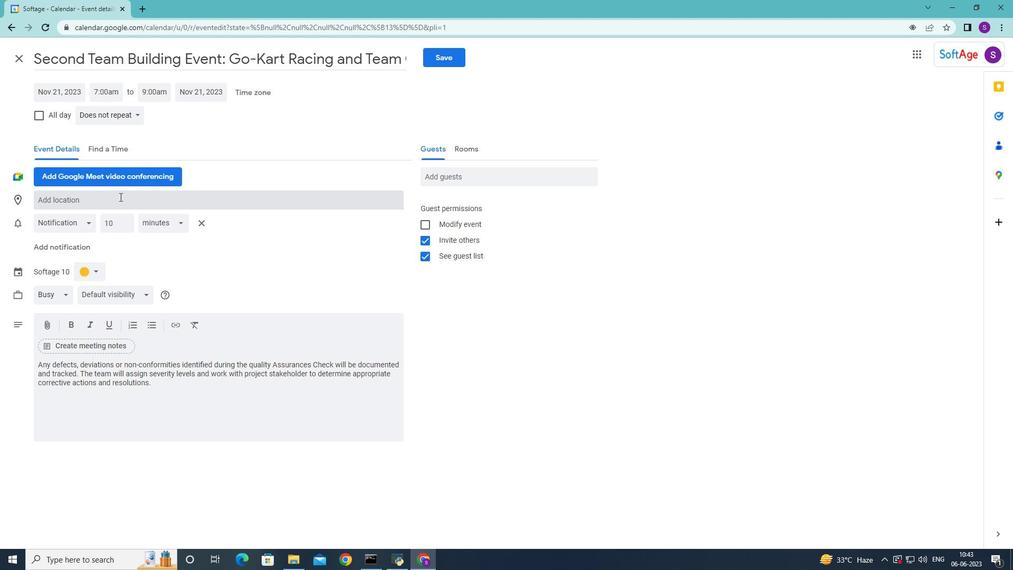 
Action: Key pressed 987<Key.space><Key.shift>Abu<Key.space><Key.shift>Simbel<Key.space><Key.shift>temples<Key.space>,<Key.space><Key.shift>Abu<Key.space><Key.shift>Simbel<Key.space><Key.shift>Egypt
Screenshot: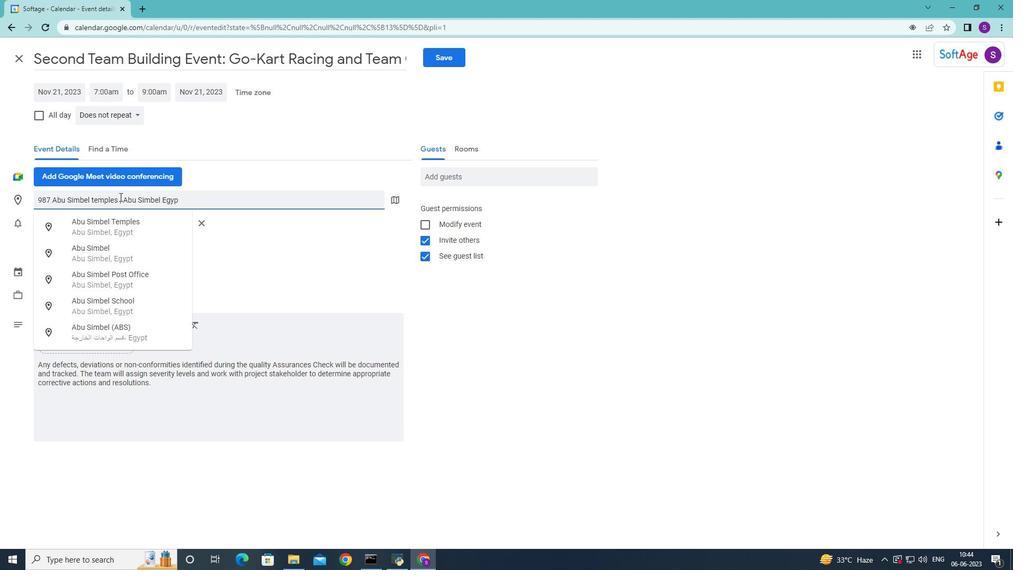 
Action: Mouse moved to (114, 224)
Screenshot: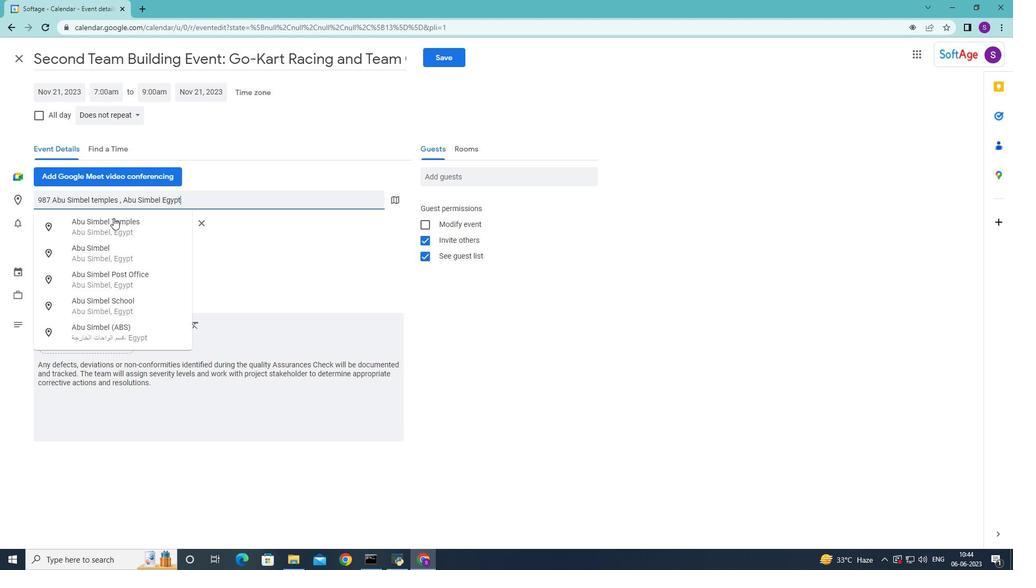 
Action: Mouse pressed left at (114, 224)
Screenshot: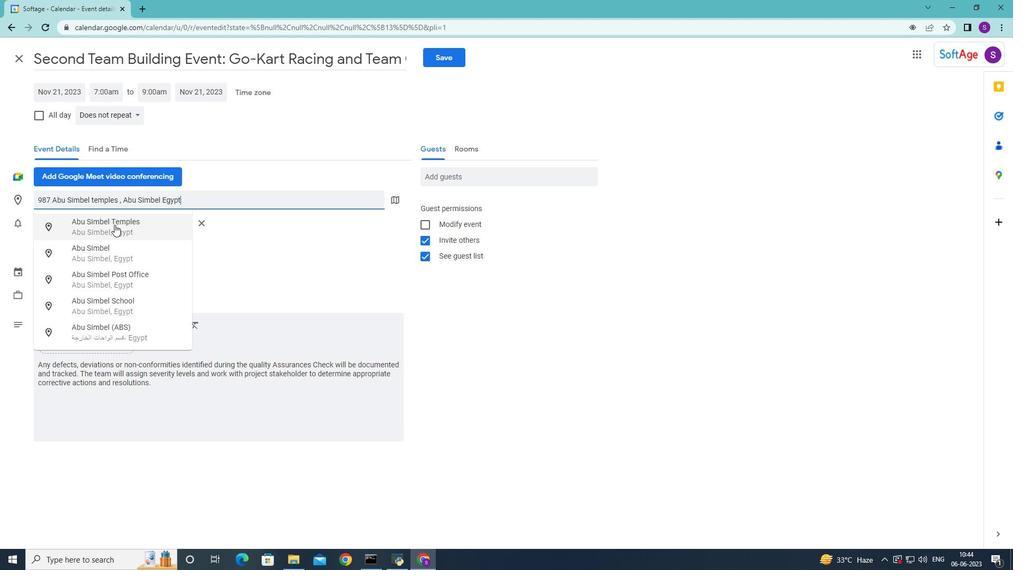 
Action: Mouse moved to (466, 177)
Screenshot: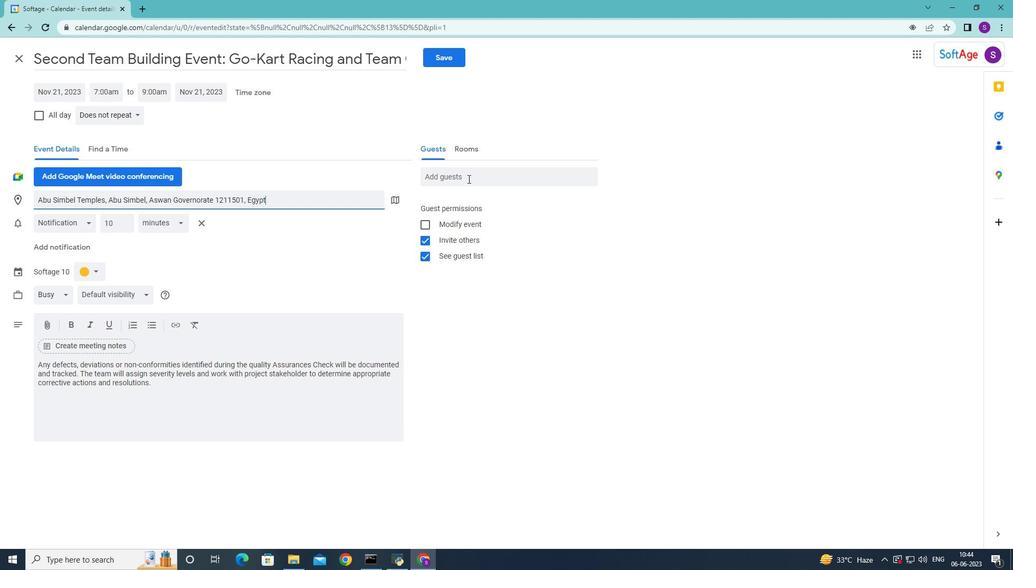 
Action: Mouse pressed left at (466, 177)
Screenshot: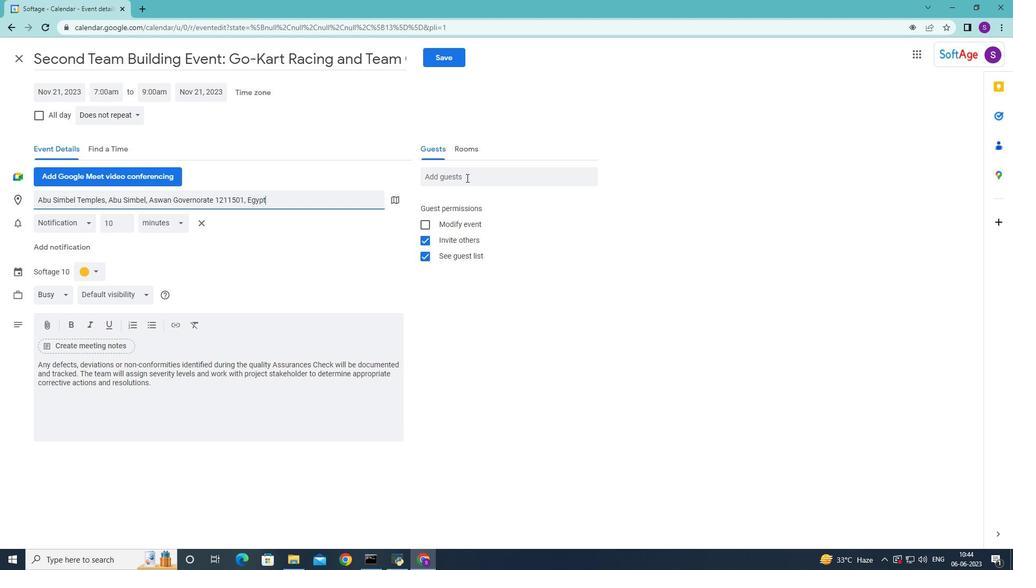 
Action: Key pressed <Key.shift>o<Key.backspace><Key.shift>Softage.7<Key.shift>@softage.net<Key.enter><Key.shift>Softage.8<Key.shift>@softage,<Key.backspace>.net\<Key.backspace><Key.enter>
Screenshot: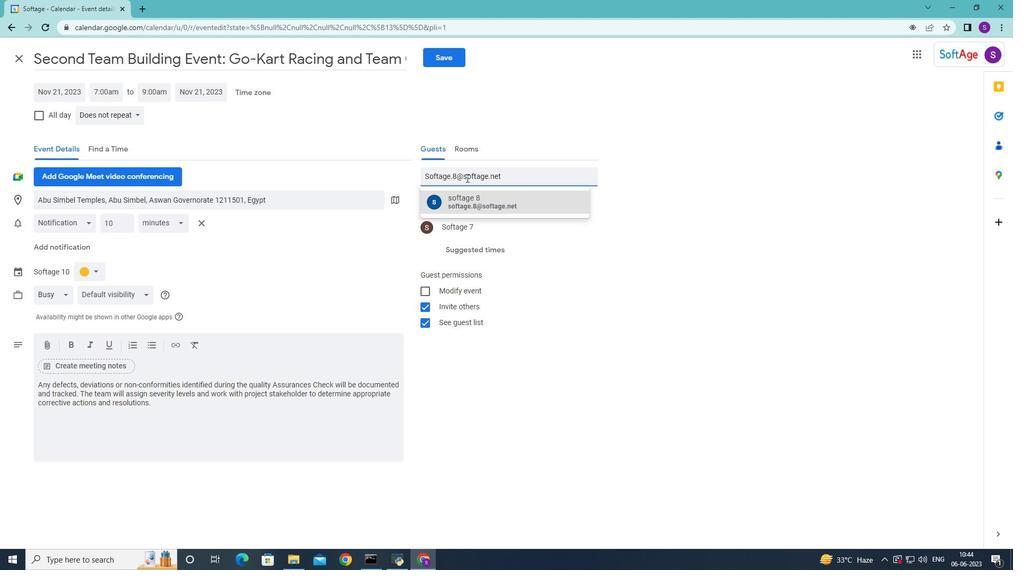 
Action: Mouse moved to (116, 115)
Screenshot: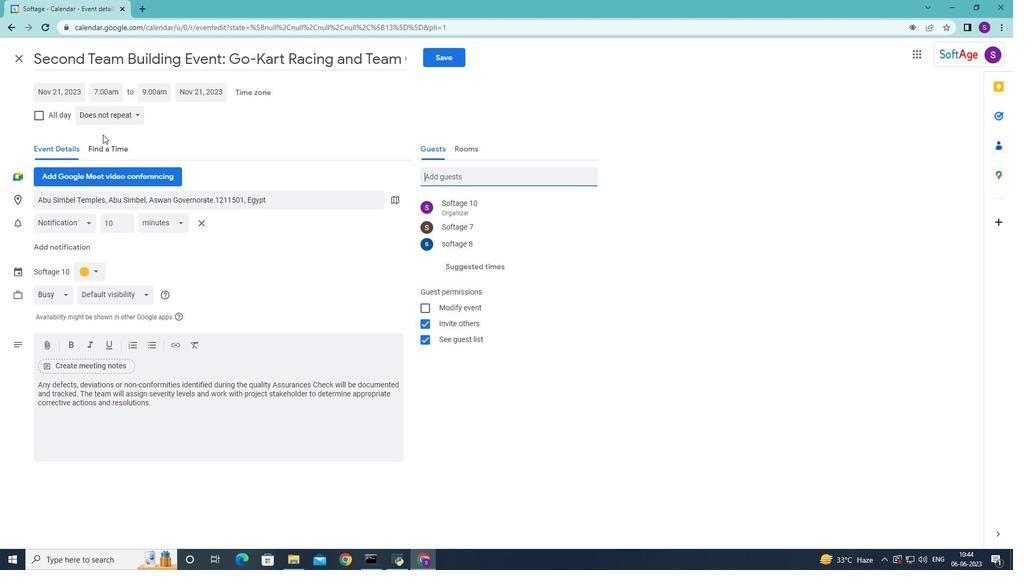 
Action: Mouse pressed left at (116, 115)
Screenshot: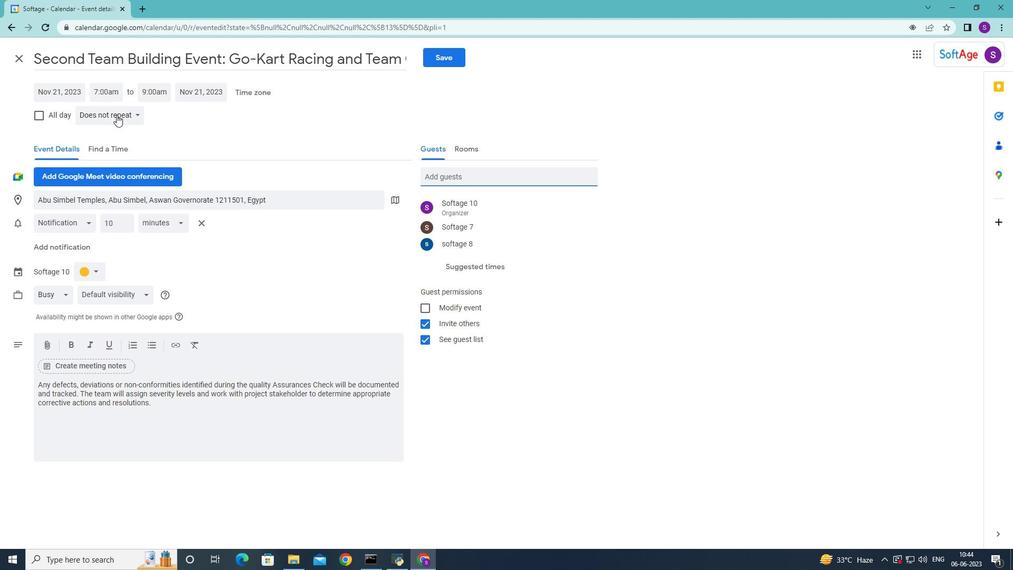 
Action: Mouse moved to (125, 120)
Screenshot: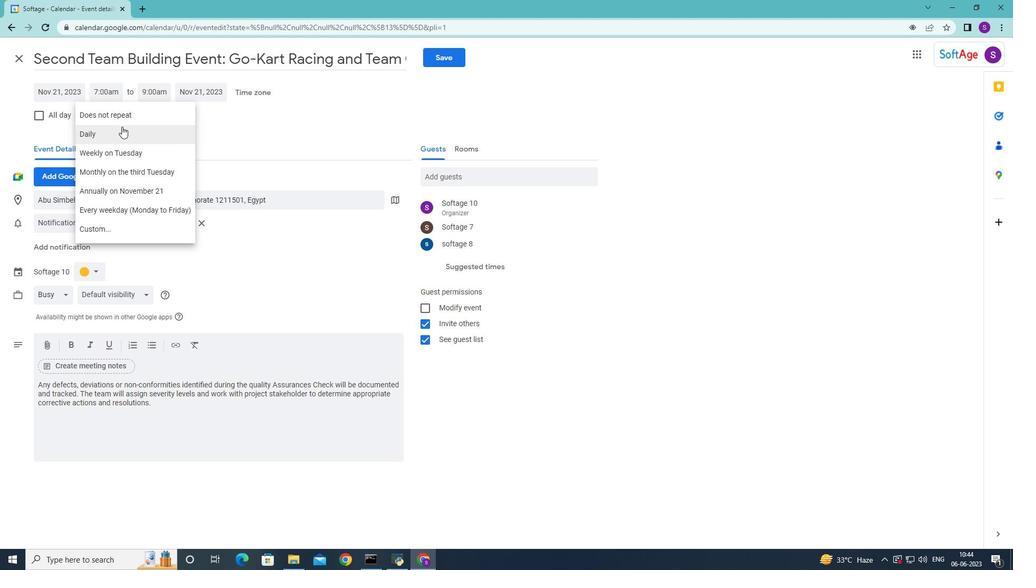 
Action: Mouse pressed left at (125, 120)
Screenshot: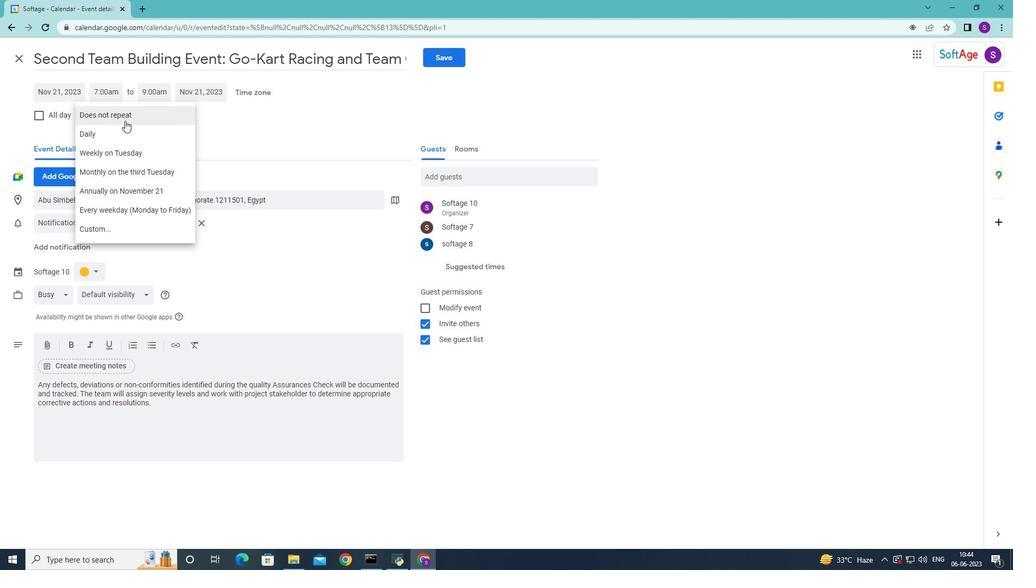
Action: Mouse moved to (430, 55)
Screenshot: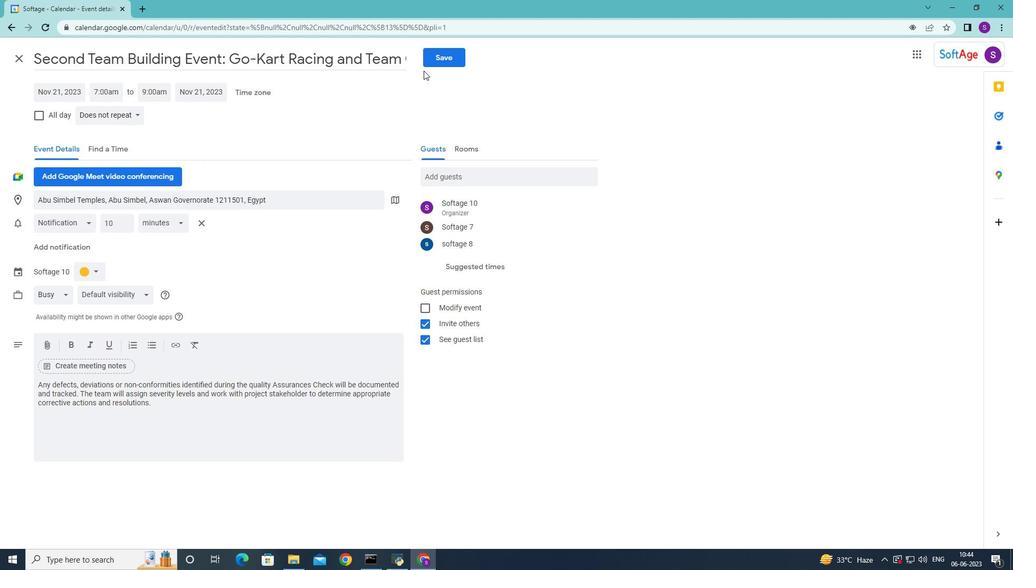
Action: Mouse pressed left at (430, 55)
Screenshot: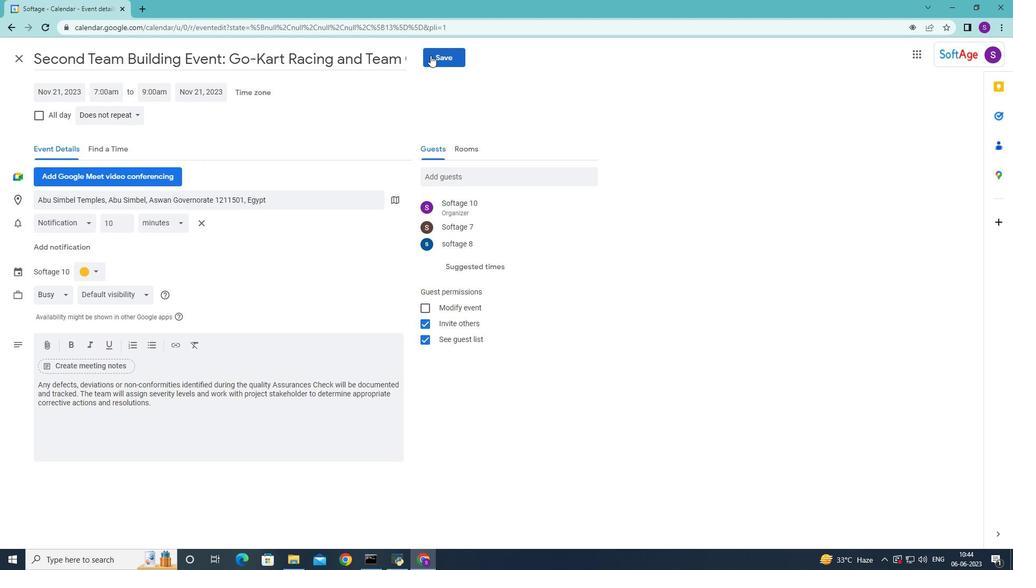 
Action: Mouse moved to (596, 319)
Screenshot: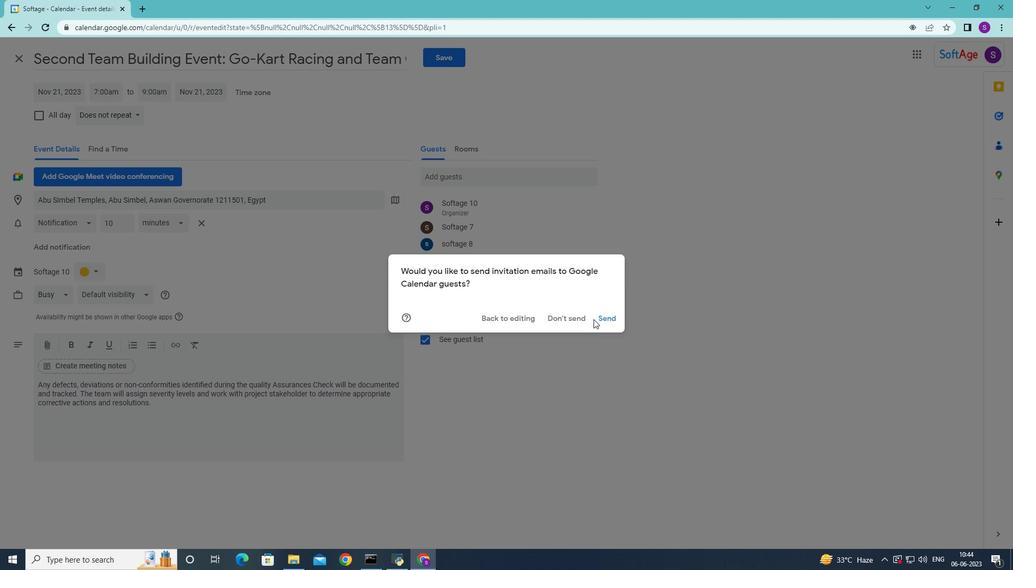 
Action: Mouse pressed left at (596, 319)
Screenshot: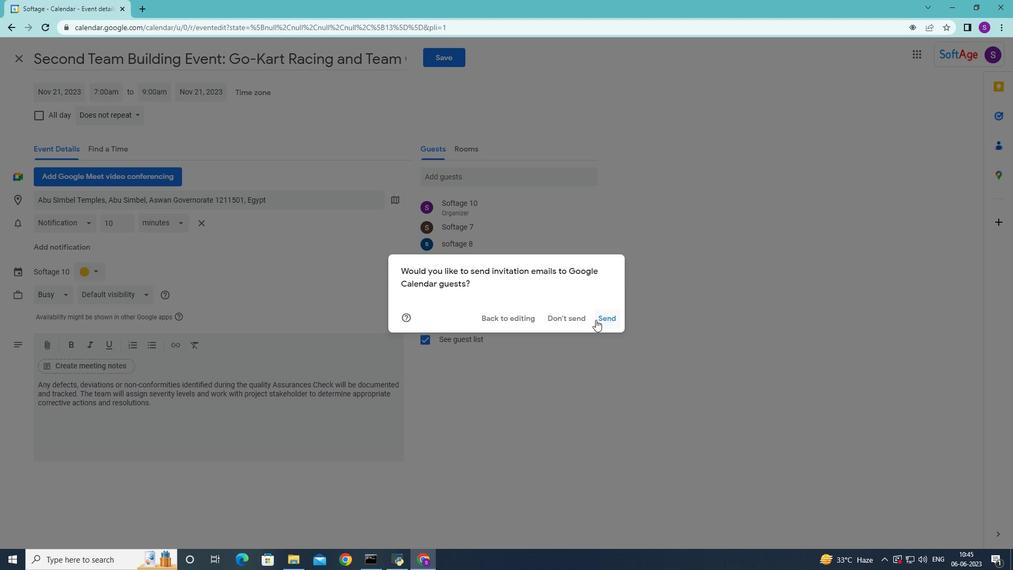 
Action: Mouse moved to (212, 359)
Screenshot: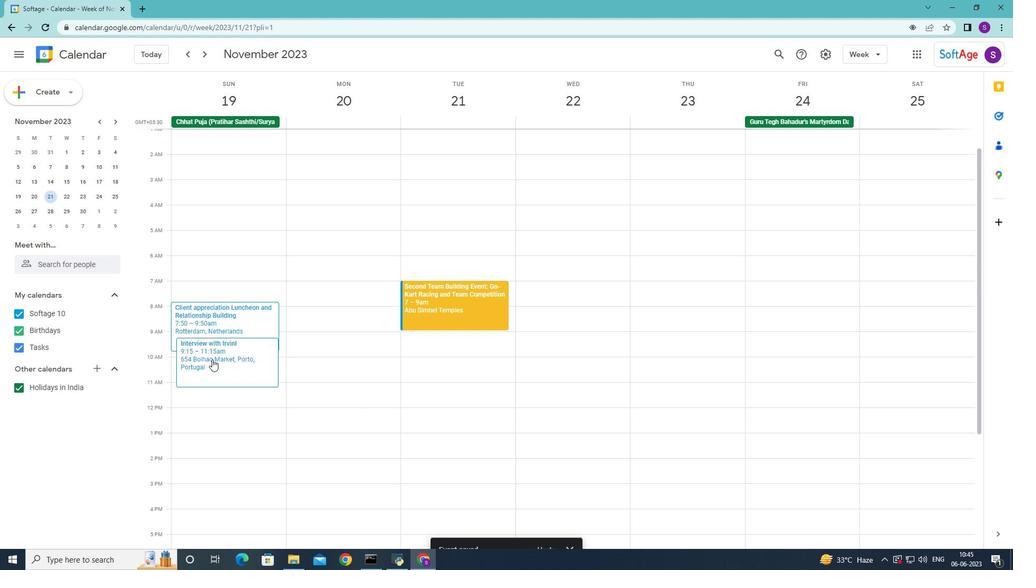 
